 Task: Navigate through the streets of Scottsdale to reach Taliesin West.
Action: Mouse moved to (111, 70)
Screenshot: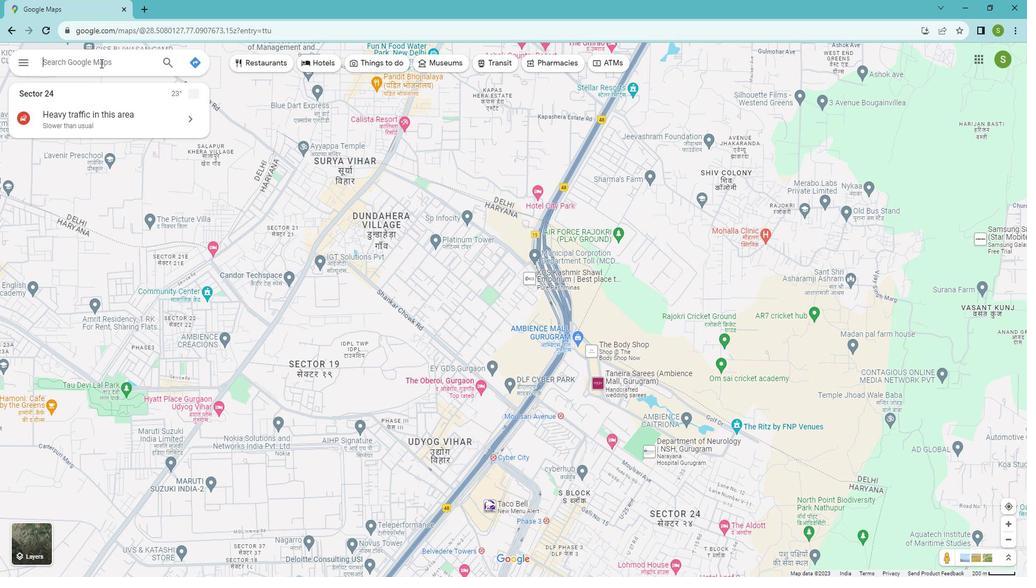 
Action: Mouse pressed left at (111, 70)
Screenshot: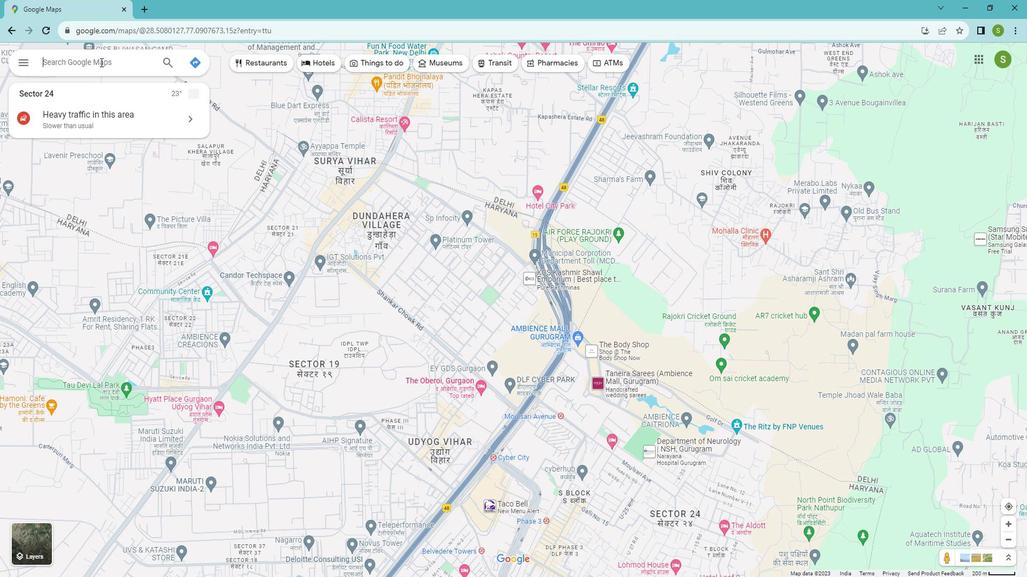 
Action: Key pressed <Key.shift>Scottsdale
Screenshot: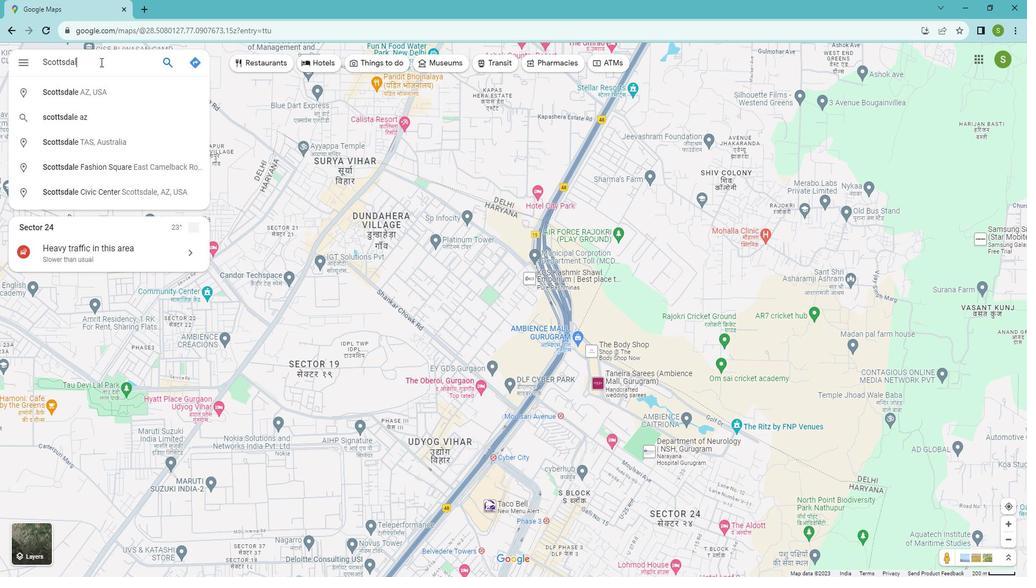 
Action: Mouse moved to (120, 100)
Screenshot: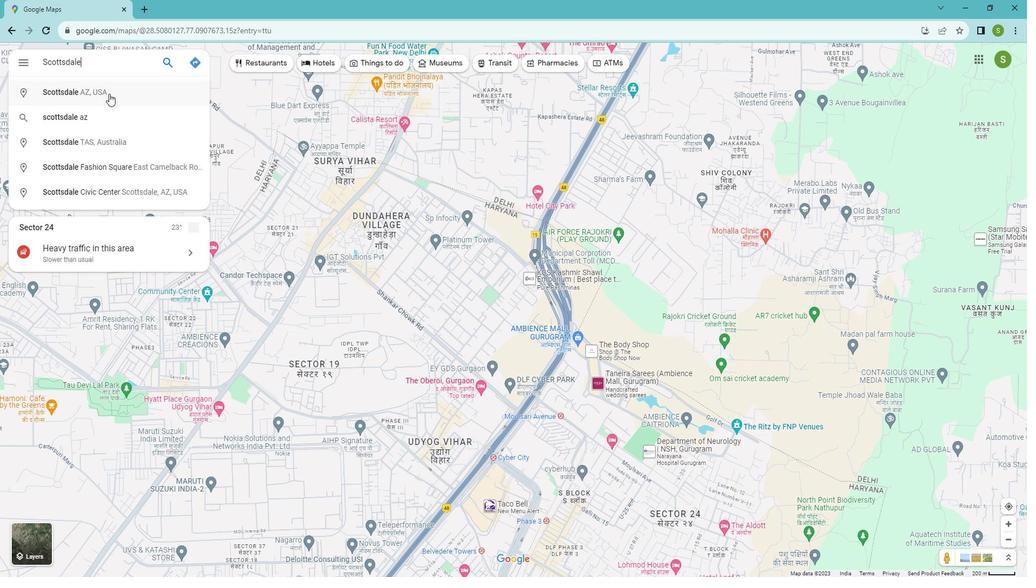 
Action: Mouse pressed left at (120, 100)
Screenshot: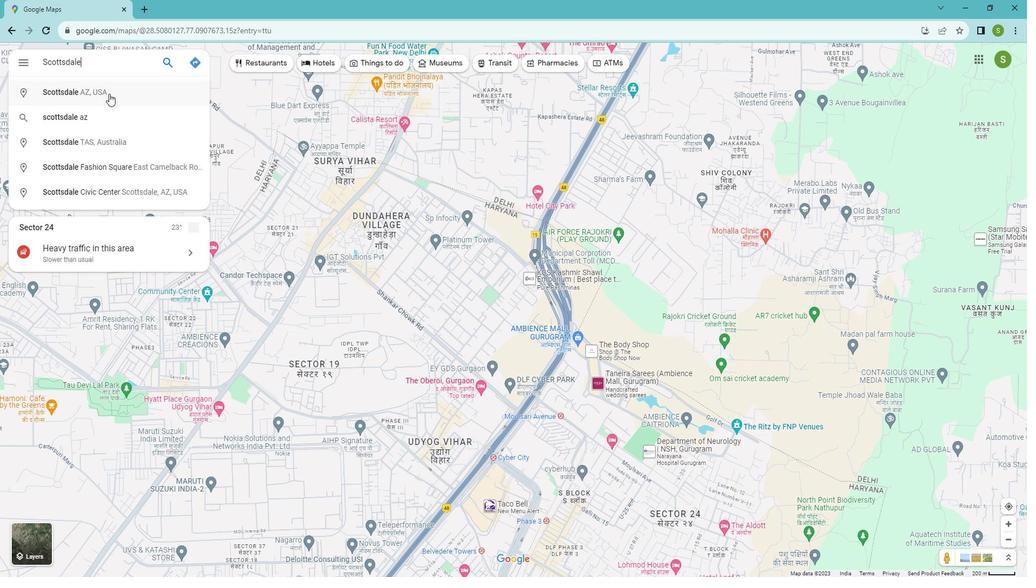 
Action: Mouse moved to (206, 71)
Screenshot: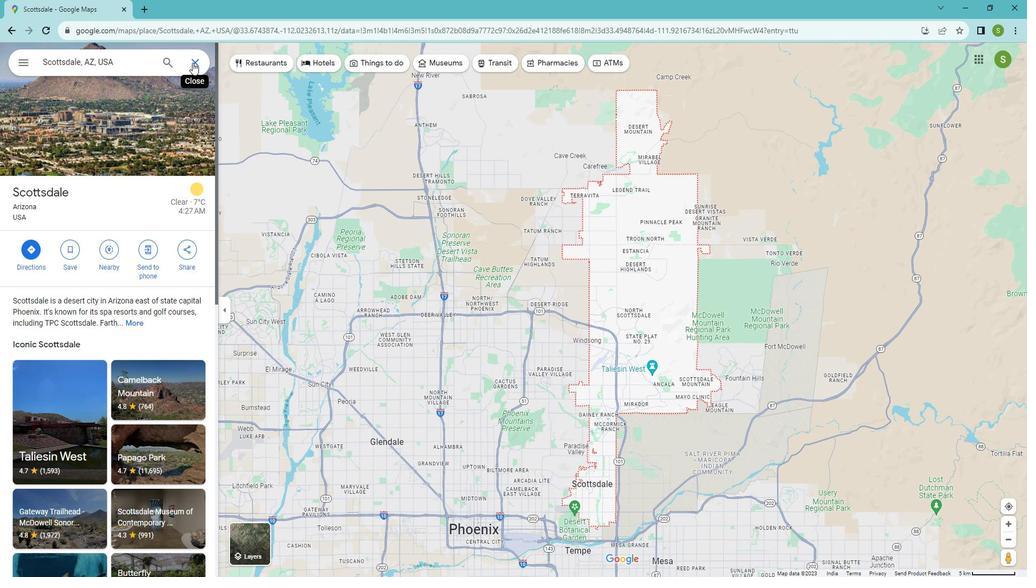 
Action: Mouse pressed left at (206, 71)
Screenshot: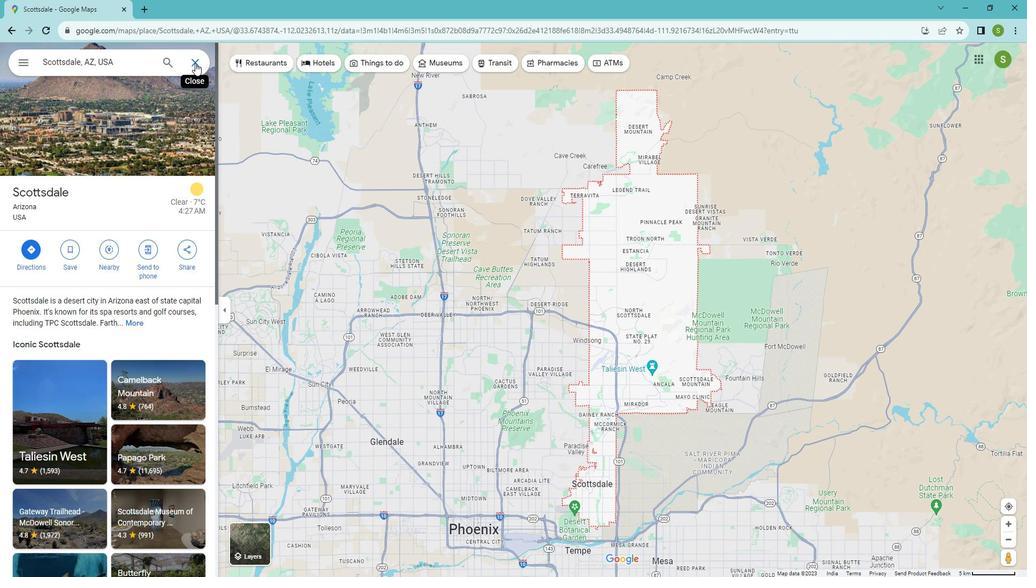 
Action: Mouse moved to (209, 70)
Screenshot: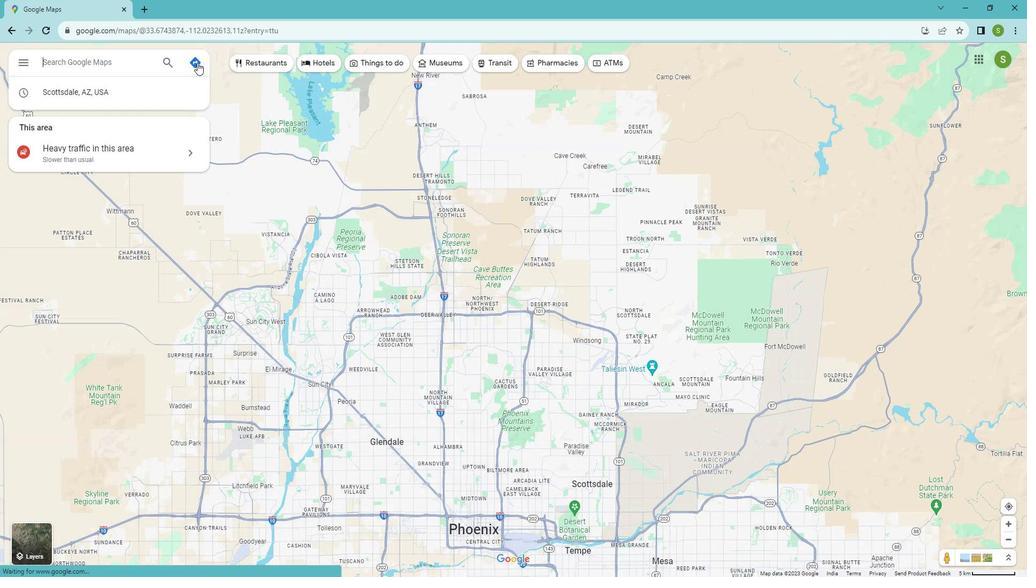 
Action: Mouse pressed left at (209, 70)
Screenshot: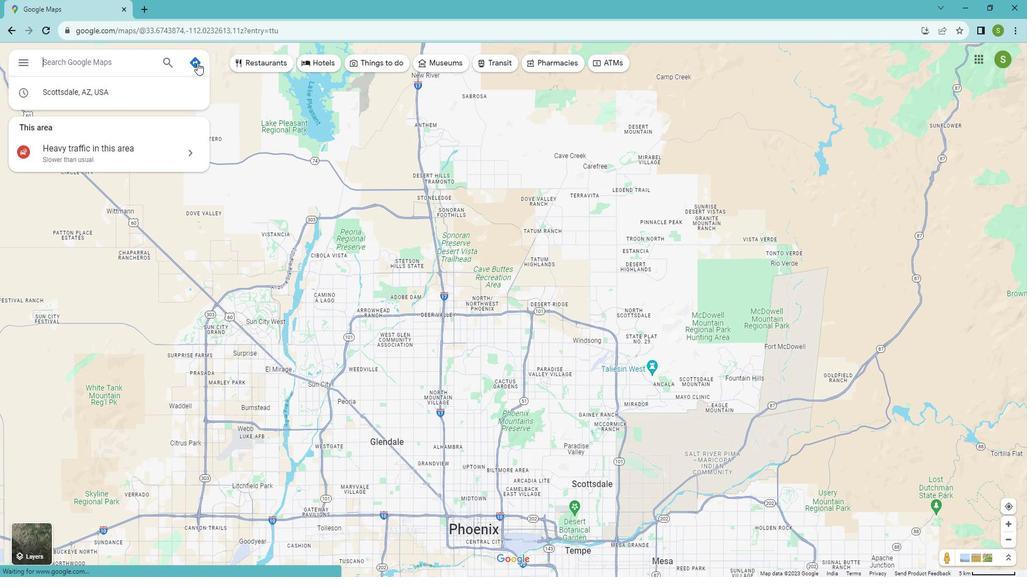 
Action: Mouse moved to (87, 100)
Screenshot: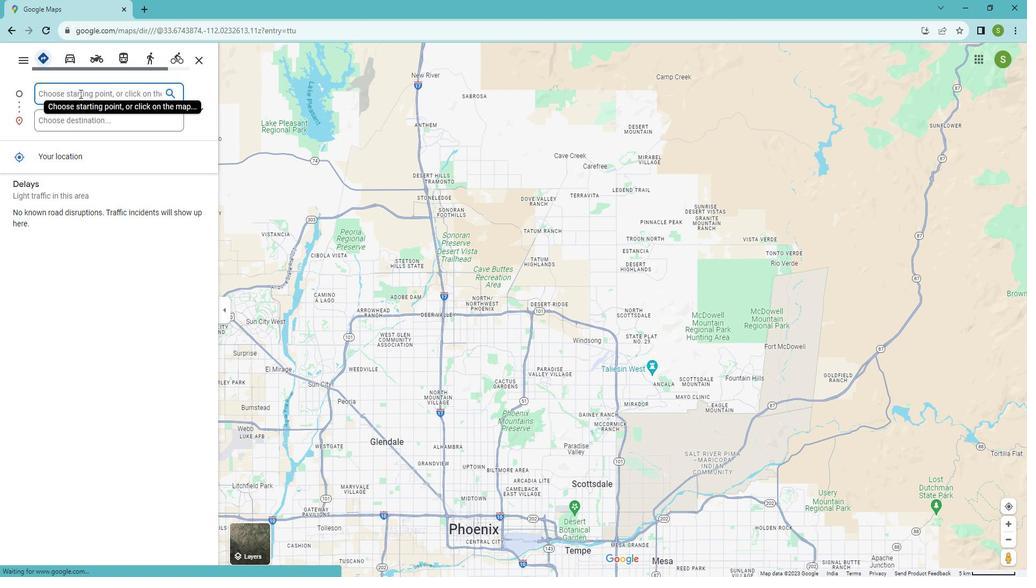 
Action: Mouse pressed left at (87, 100)
Screenshot: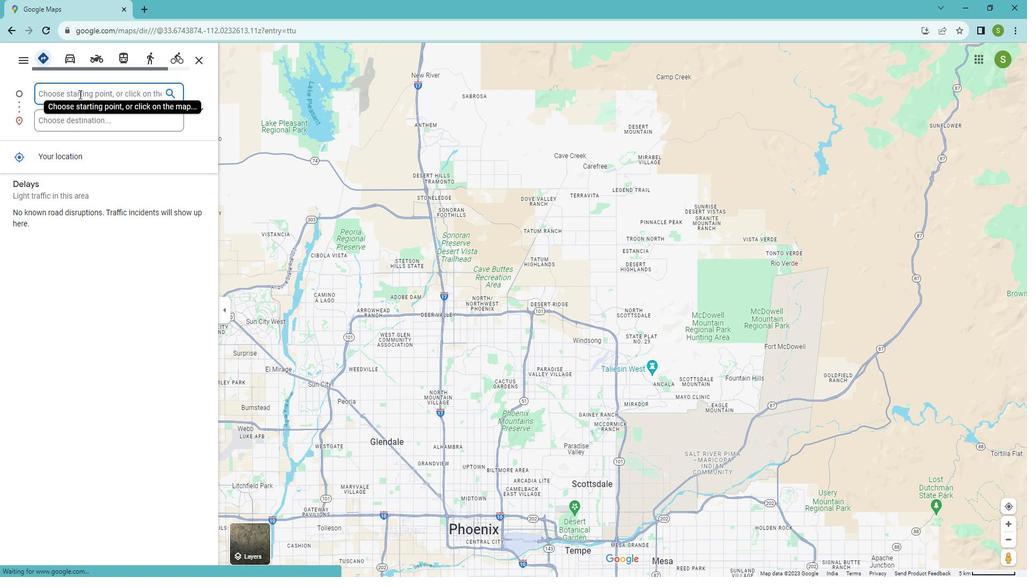 
Action: Mouse moved to (87, 99)
Screenshot: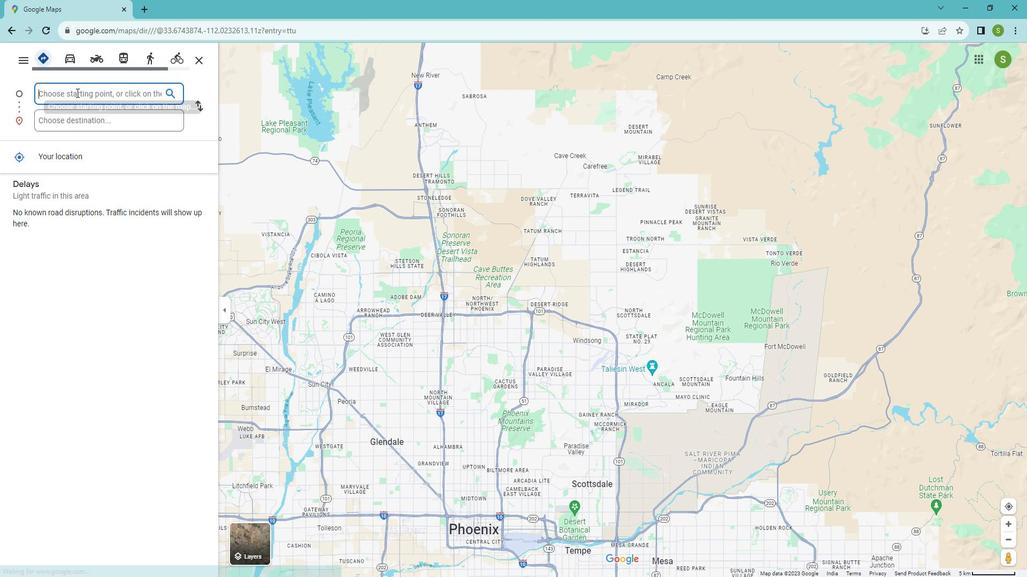 
Action: Key pressed <Key.shift>Scottsdale
Screenshot: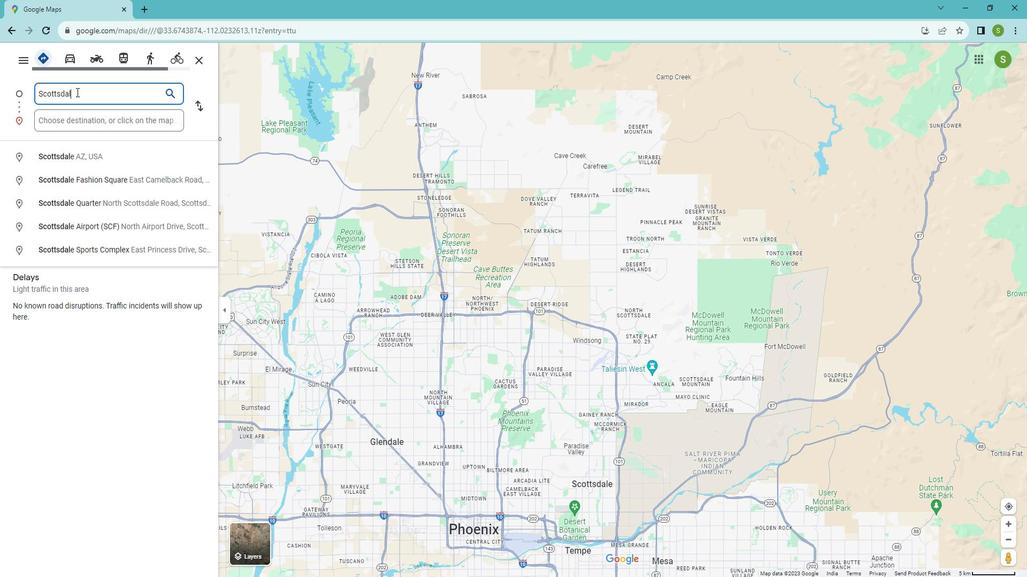 
Action: Mouse moved to (99, 162)
Screenshot: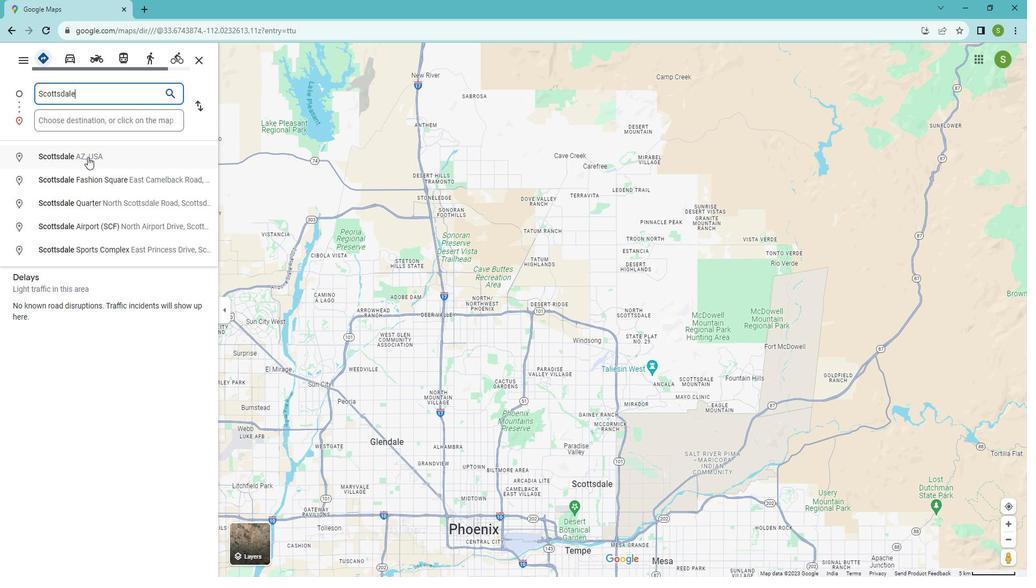 
Action: Mouse pressed left at (99, 162)
Screenshot: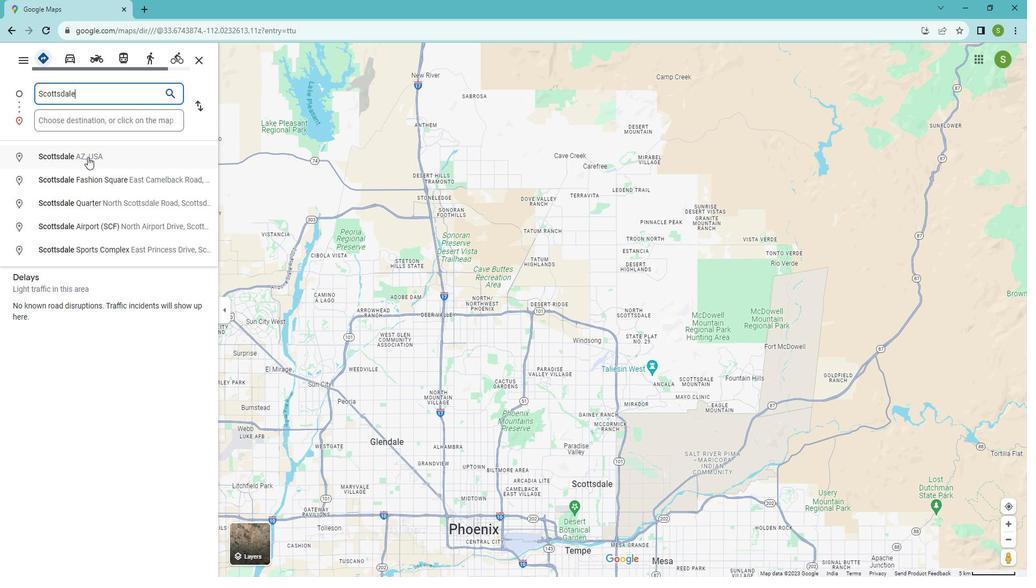 
Action: Mouse moved to (97, 131)
Screenshot: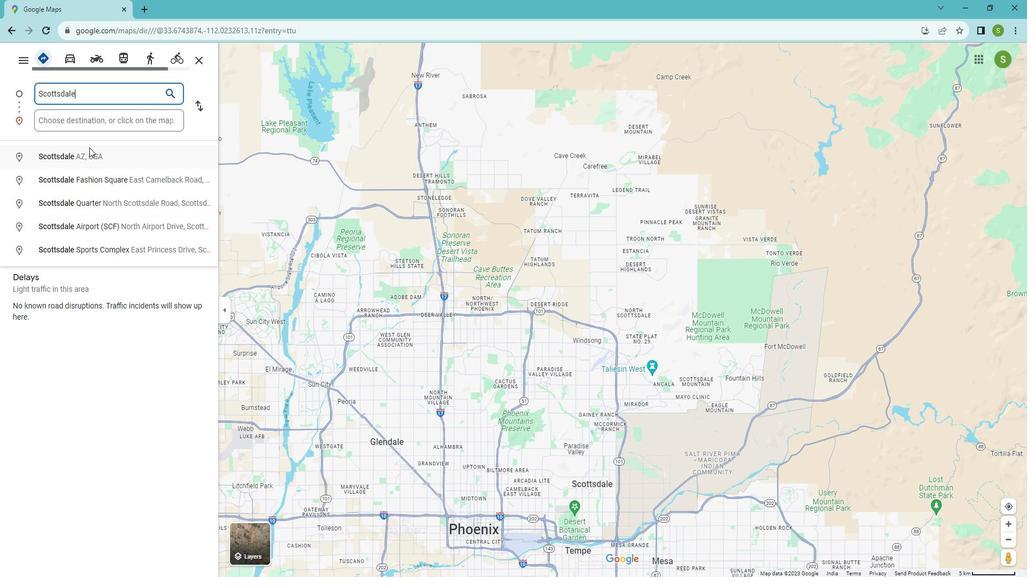 
Action: Mouse pressed left at (97, 131)
Screenshot: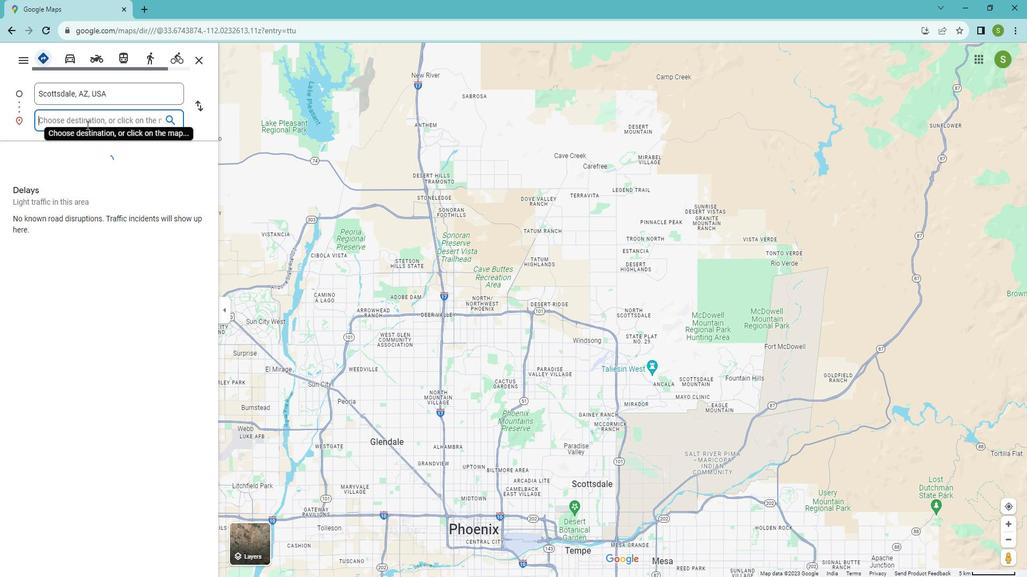 
Action: Key pressed <Key.shift>Taliesin<Key.space><Key.shift>West<Key.enter>
Screenshot: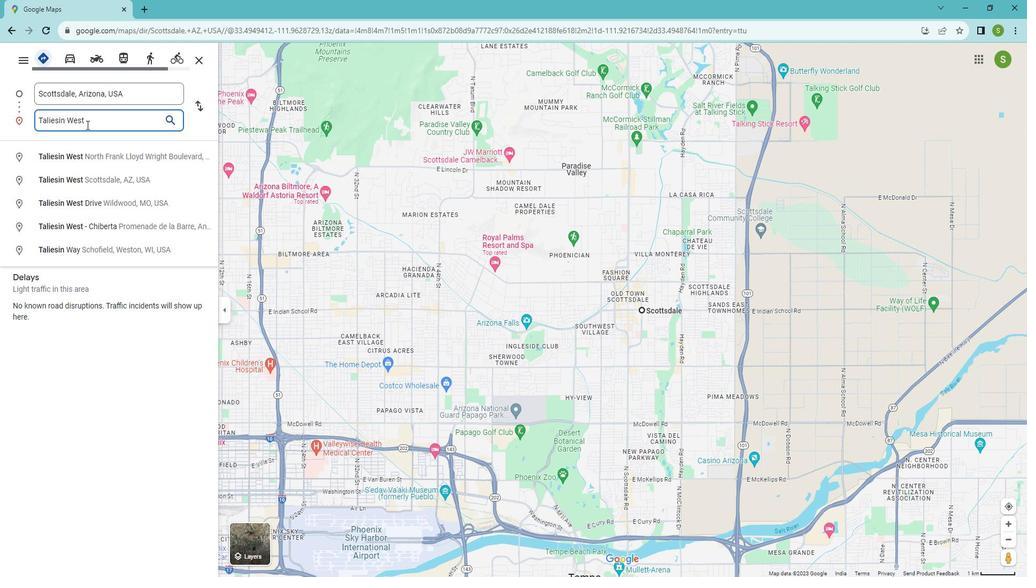 
Action: Mouse moved to (772, 97)
Screenshot: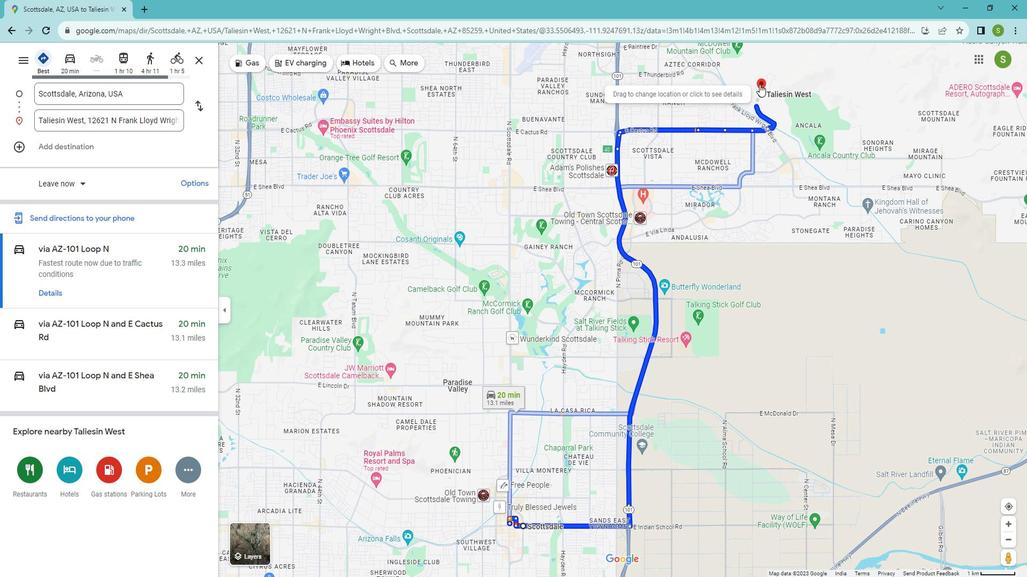 
Action: Mouse pressed left at (772, 97)
Screenshot: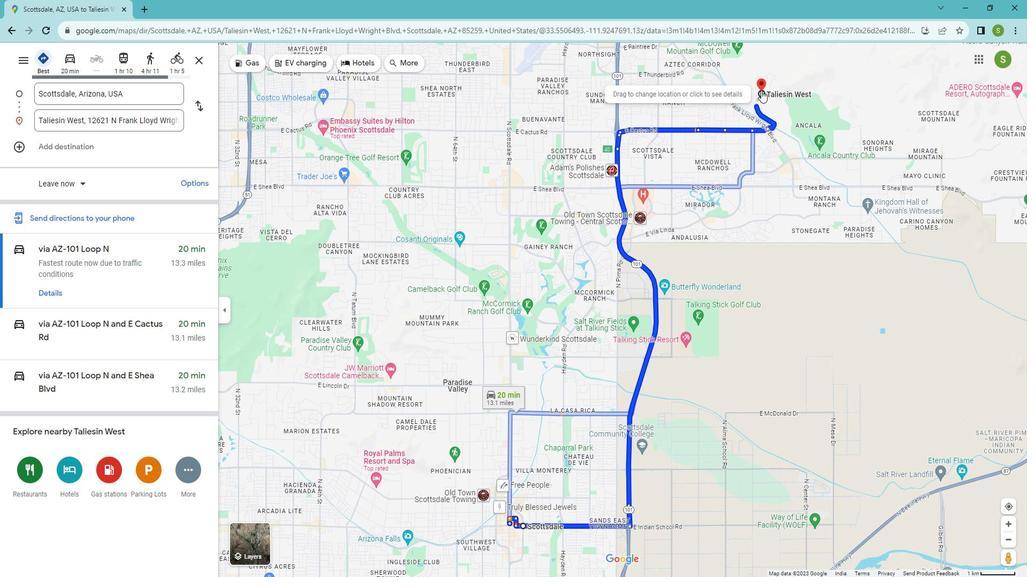 
Action: Mouse moved to (1021, 547)
Screenshot: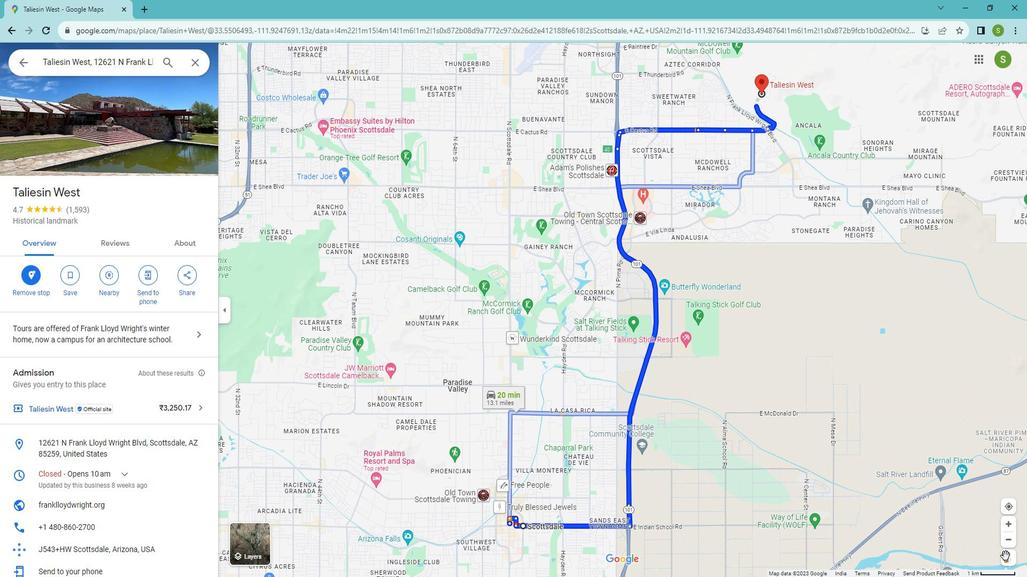 
Action: Mouse pressed left at (1021, 547)
Screenshot: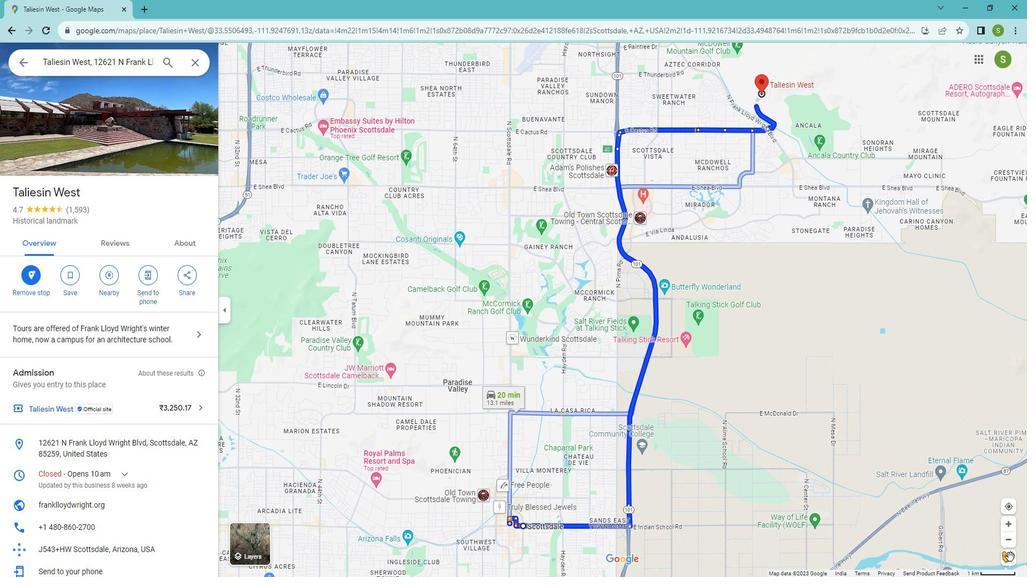 
Action: Mouse moved to (435, 532)
Screenshot: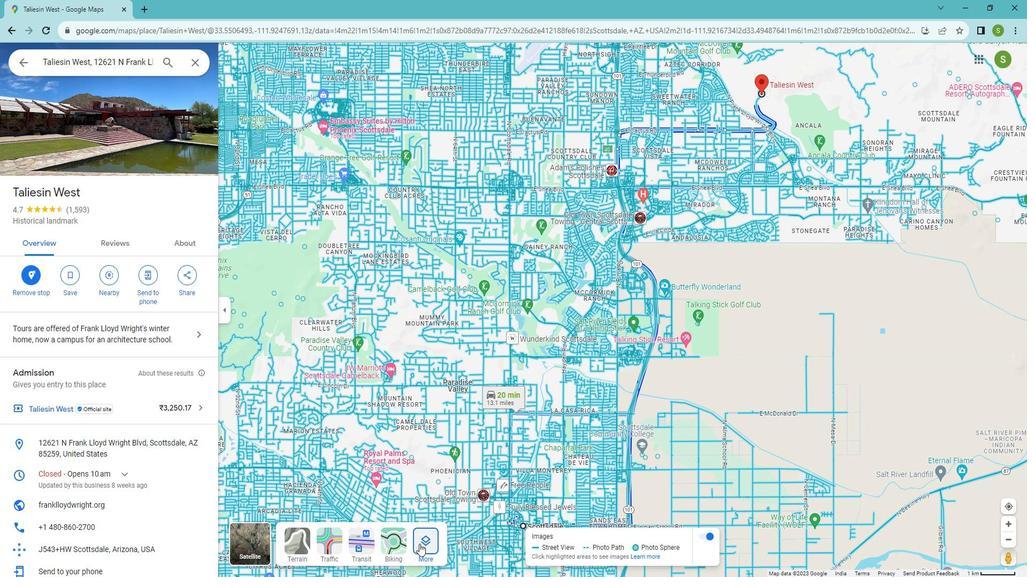 
Action: Mouse pressed left at (435, 532)
Screenshot: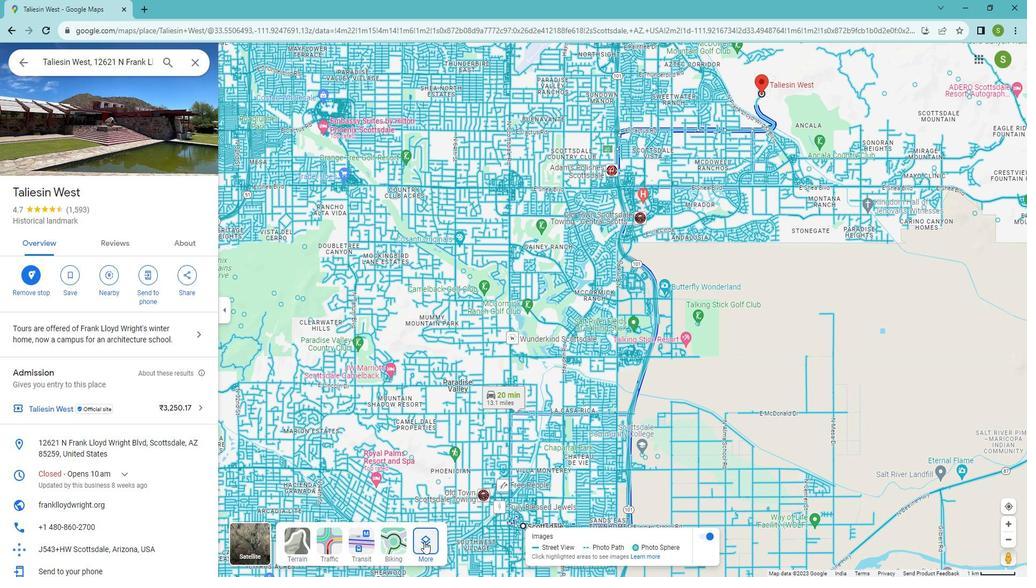 
Action: Mouse moved to (1012, 545)
Screenshot: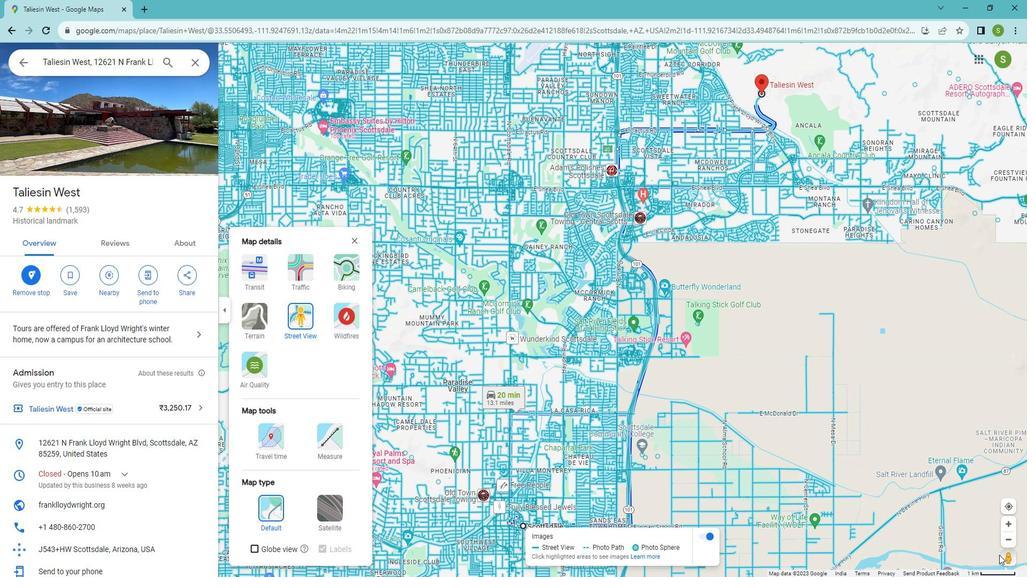 
Action: Mouse pressed left at (1012, 545)
Screenshot: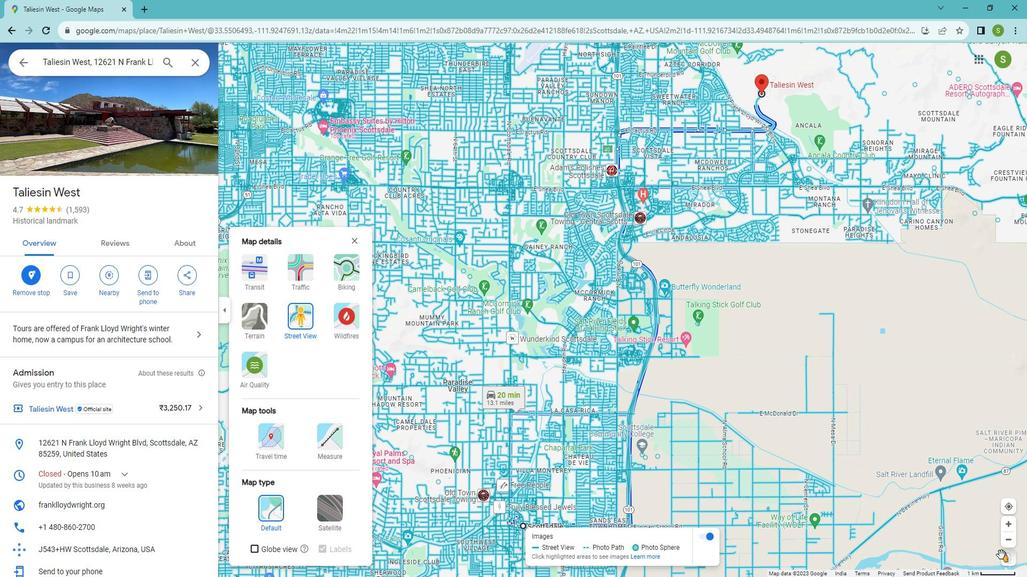 
Action: Mouse moved to (427, 531)
Screenshot: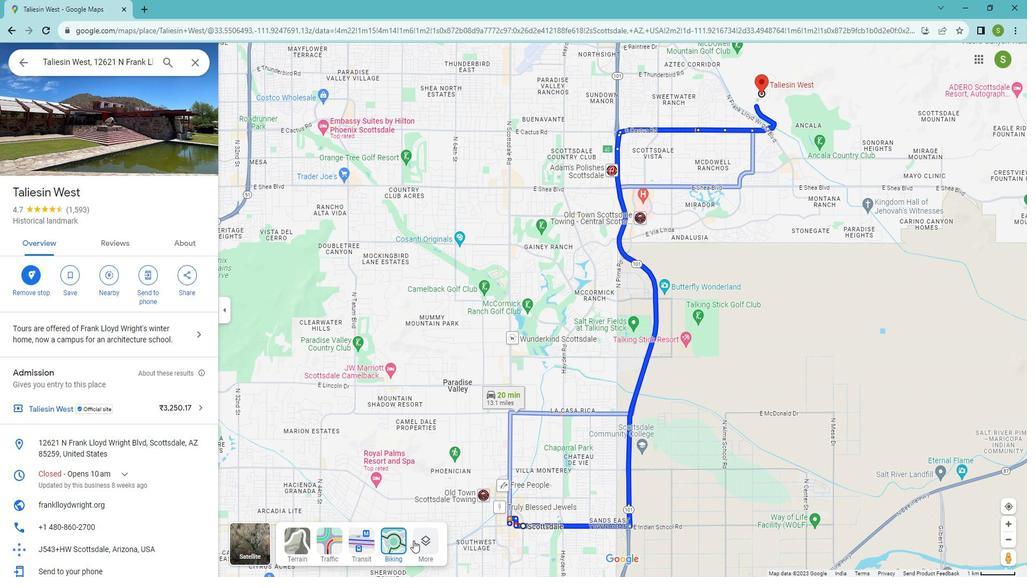 
Action: Mouse pressed left at (427, 531)
Screenshot: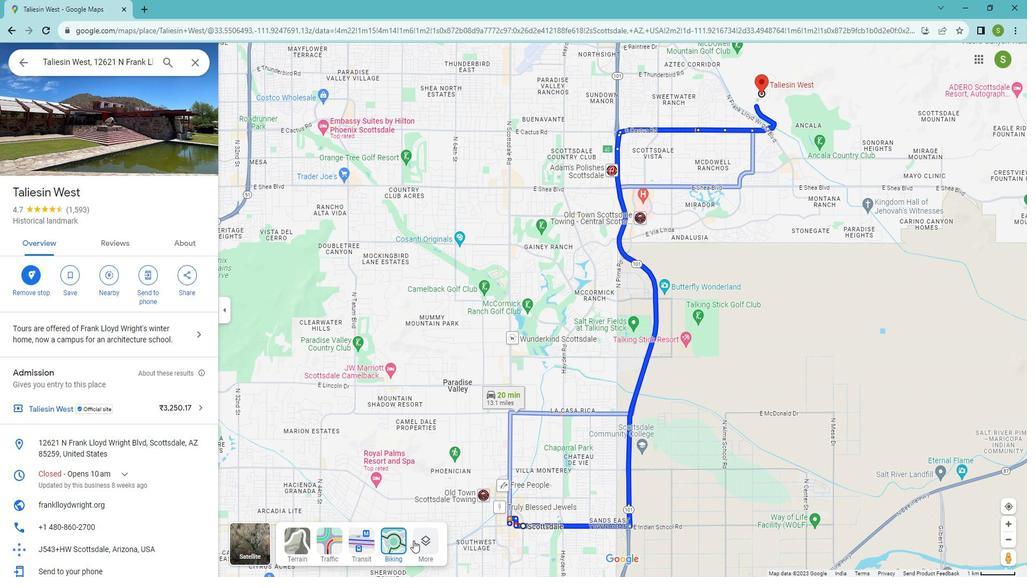 
Action: Mouse moved to (300, 327)
Screenshot: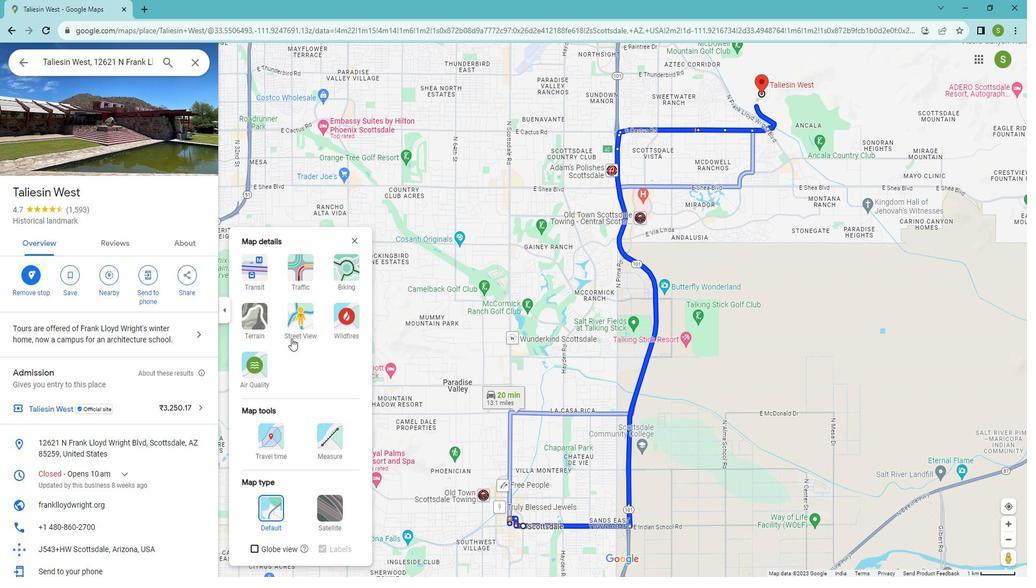 
Action: Mouse pressed left at (300, 327)
Screenshot: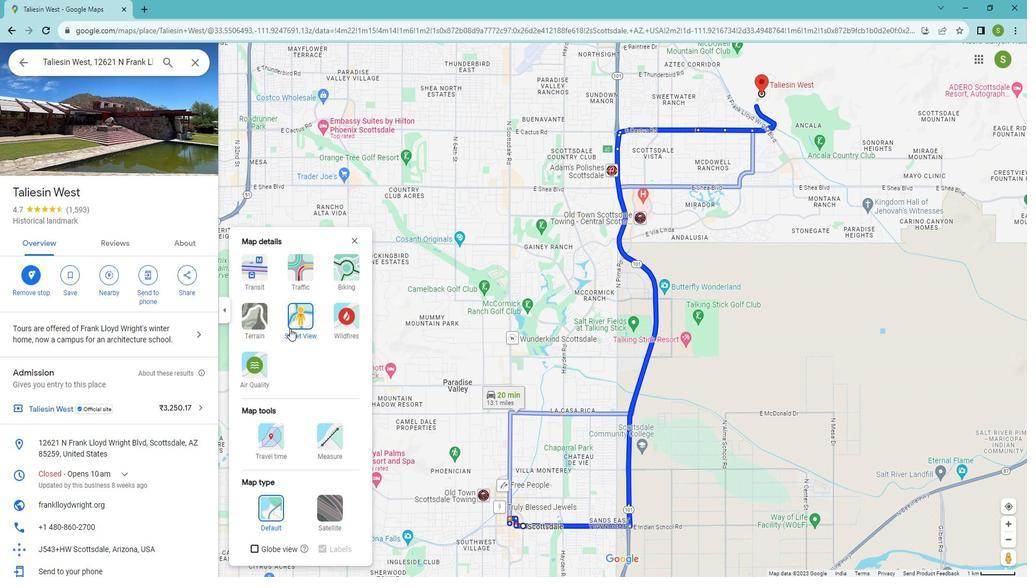 
Action: Mouse moved to (768, 101)
Screenshot: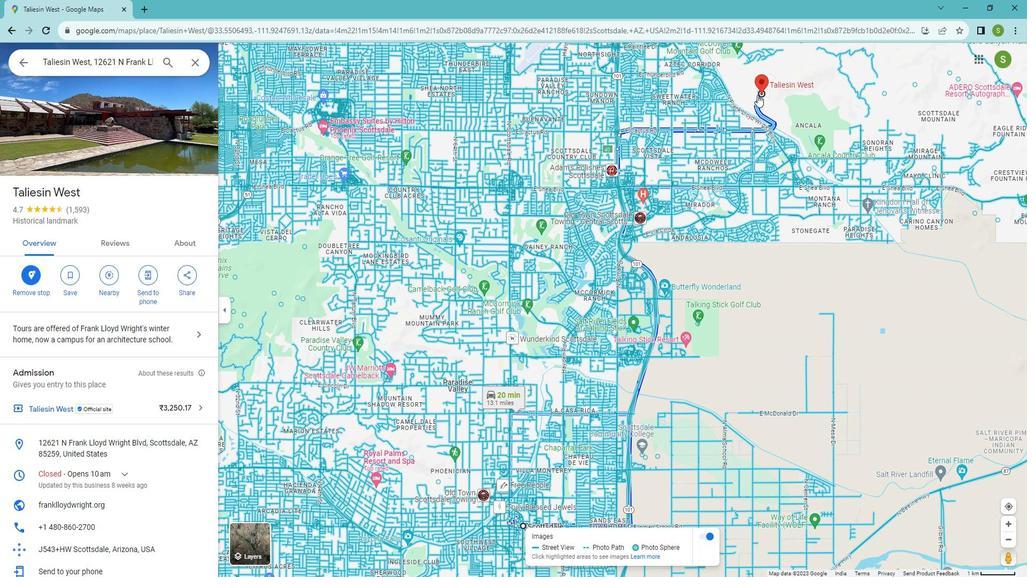 
Action: Mouse pressed left at (768, 101)
Screenshot: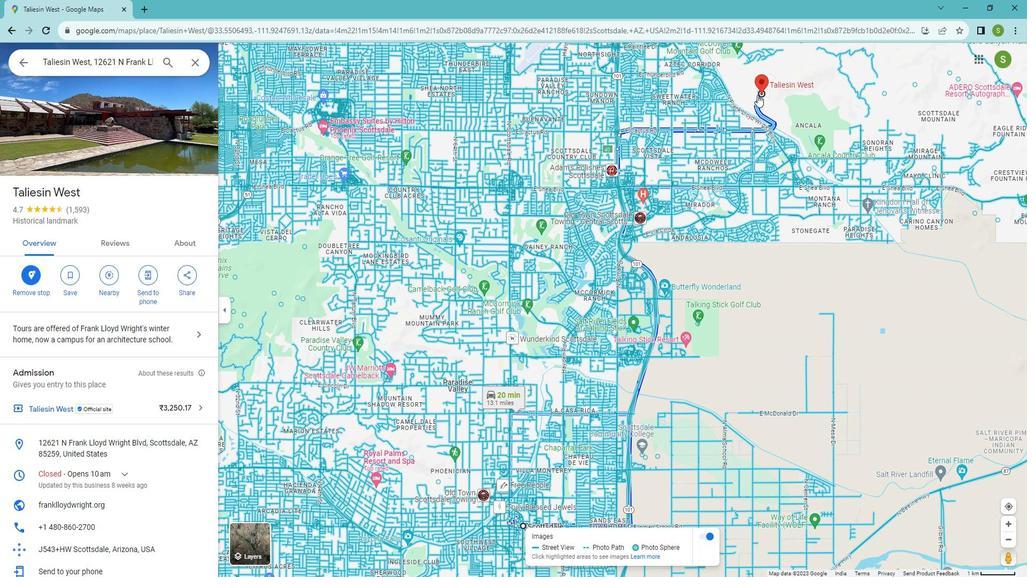 
Action: Mouse moved to (779, 98)
Screenshot: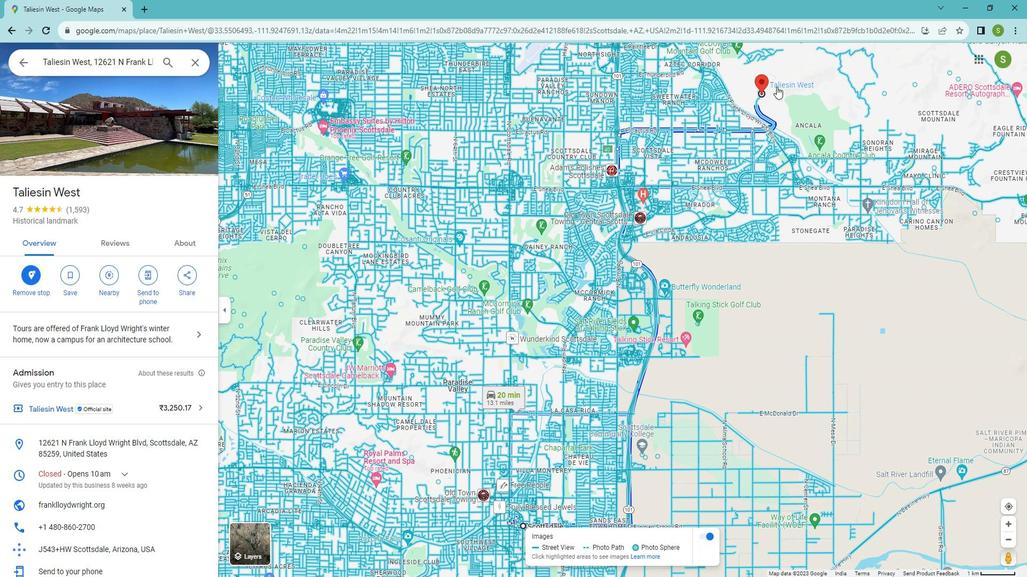 
Action: Mouse pressed left at (779, 98)
Screenshot: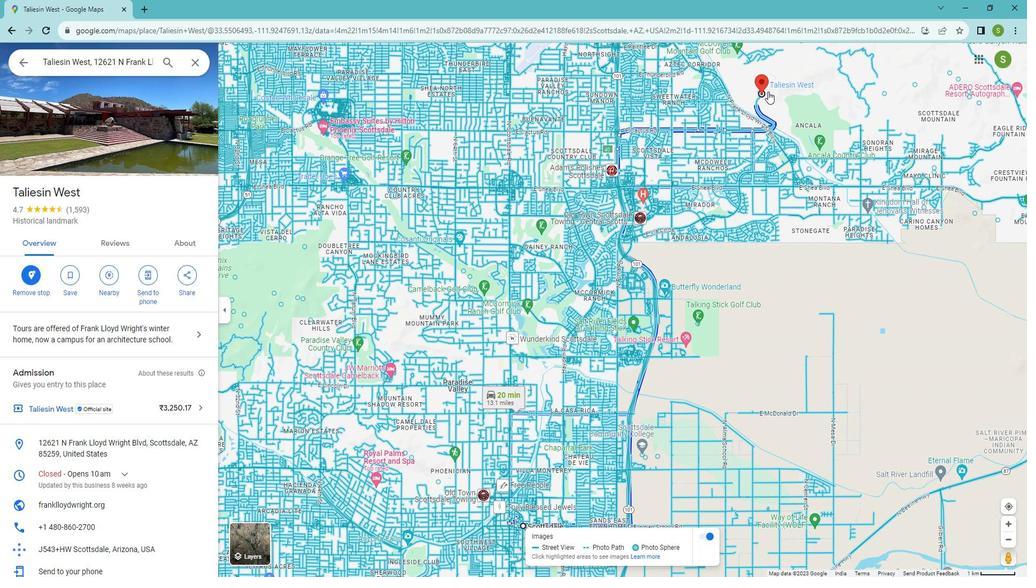 
Action: Mouse moved to (780, 107)
Screenshot: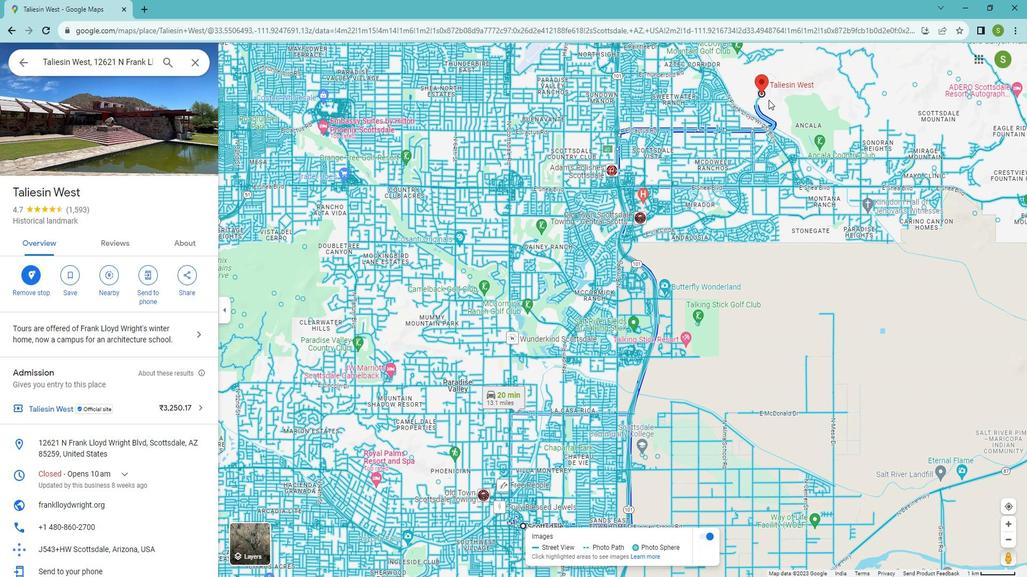 
Action: Mouse pressed left at (780, 107)
Screenshot: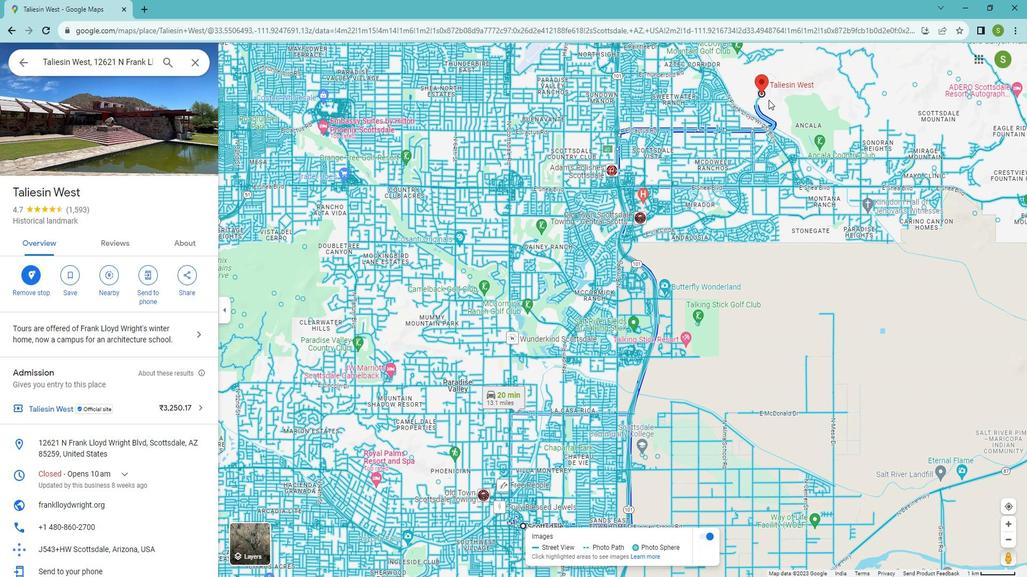 
Action: Mouse moved to (475, 323)
Screenshot: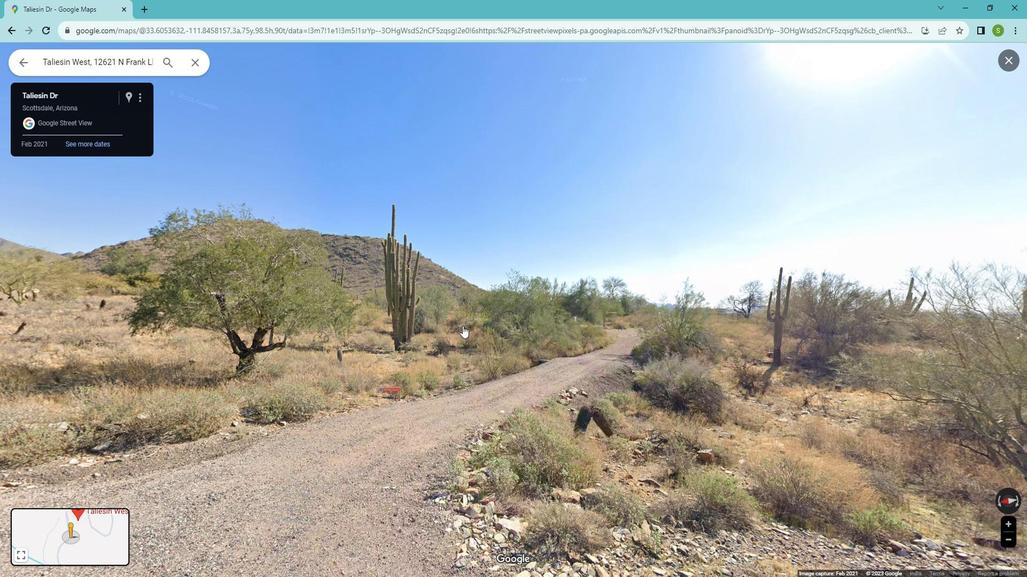 
Action: Mouse pressed left at (475, 323)
Screenshot: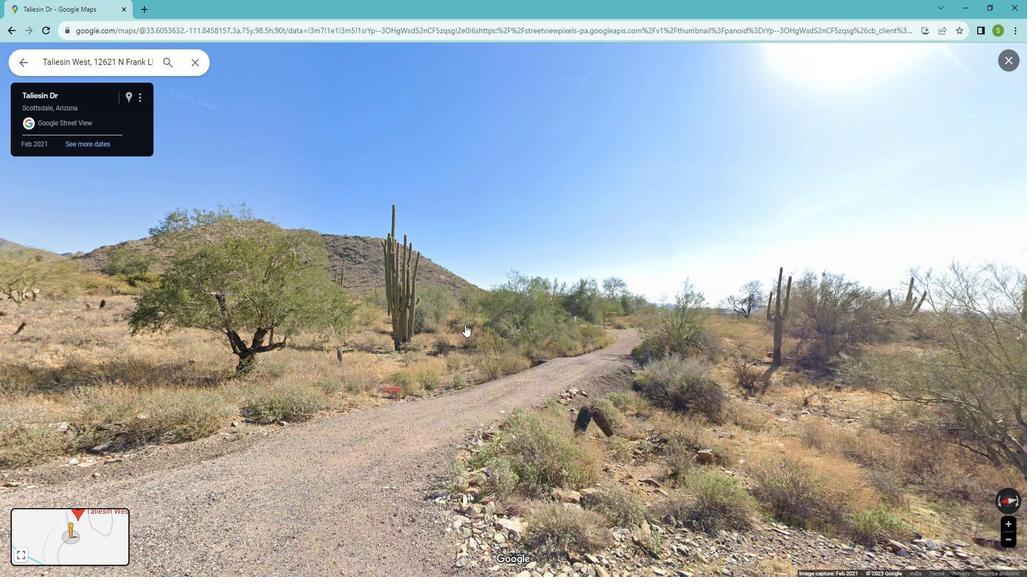 
Action: Mouse moved to (397, 271)
Screenshot: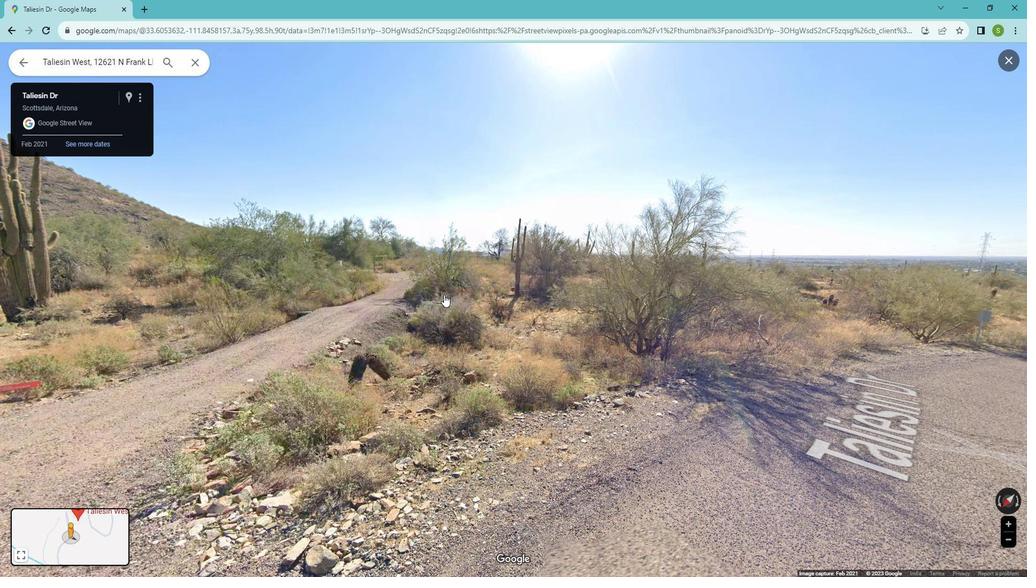 
Action: Mouse pressed left at (397, 271)
Screenshot: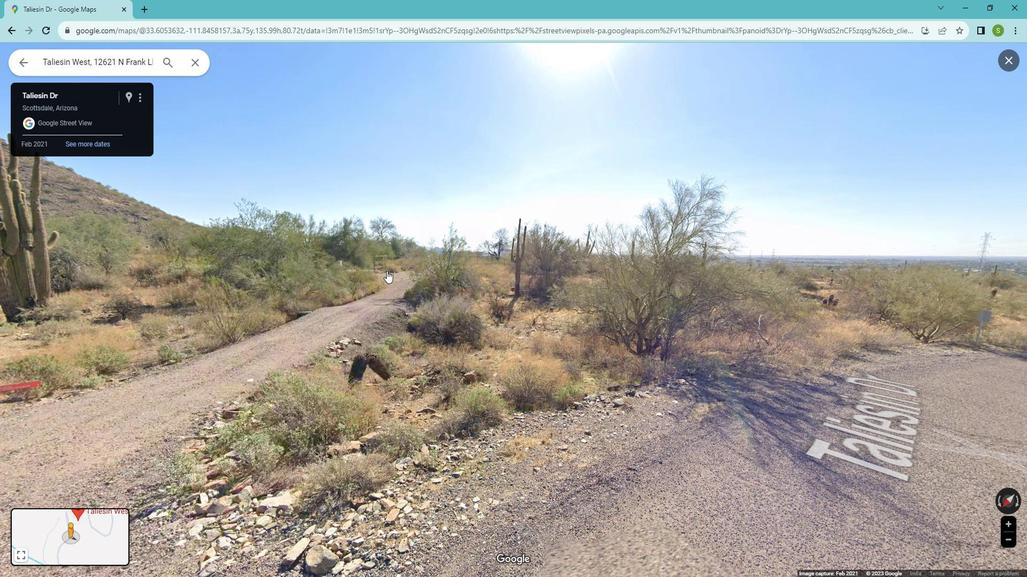 
Action: Mouse moved to (714, 441)
Screenshot: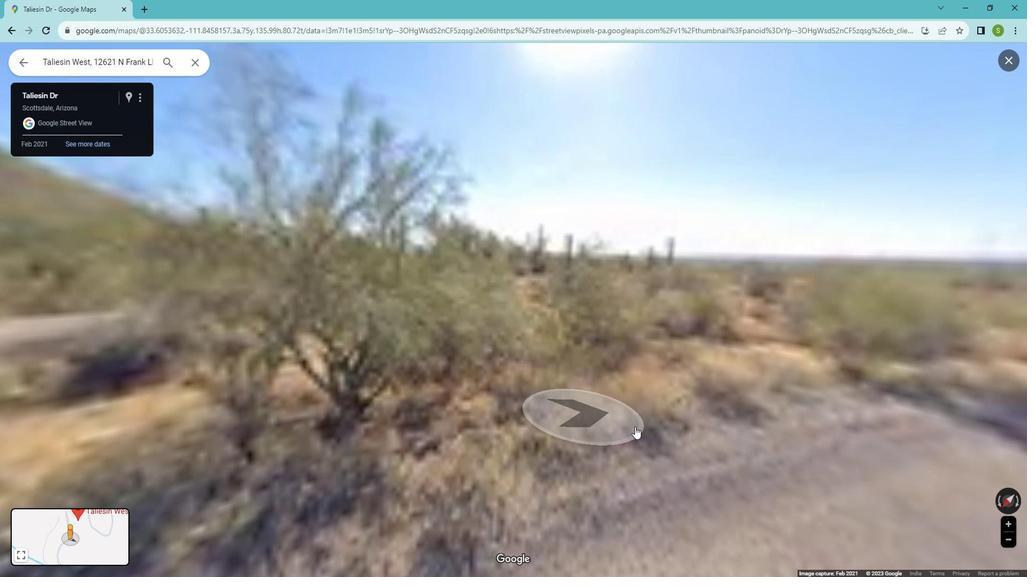 
Action: Mouse pressed left at (714, 441)
Screenshot: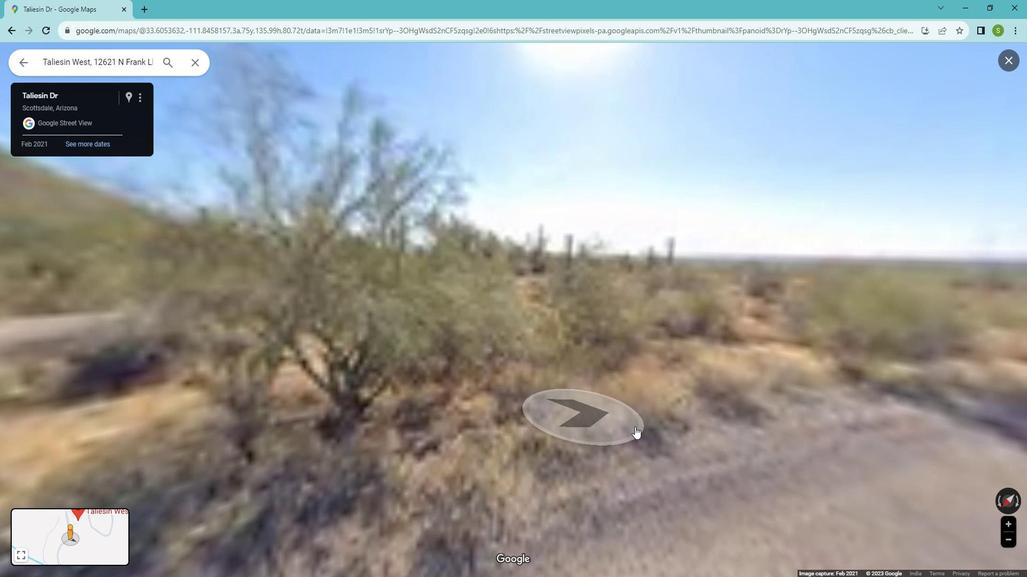 
Action: Mouse moved to (561, 306)
Screenshot: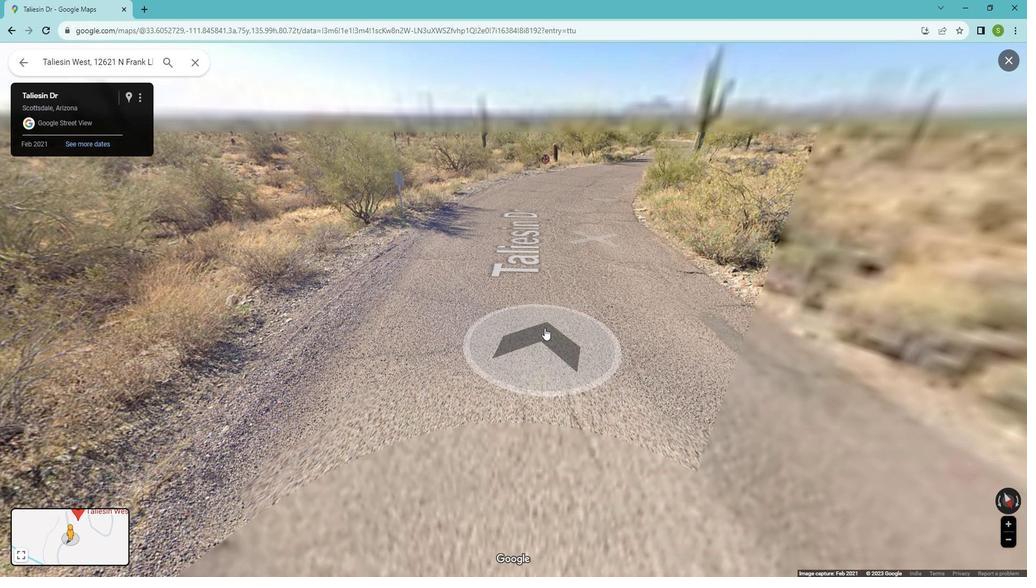 
Action: Mouse pressed left at (561, 306)
Screenshot: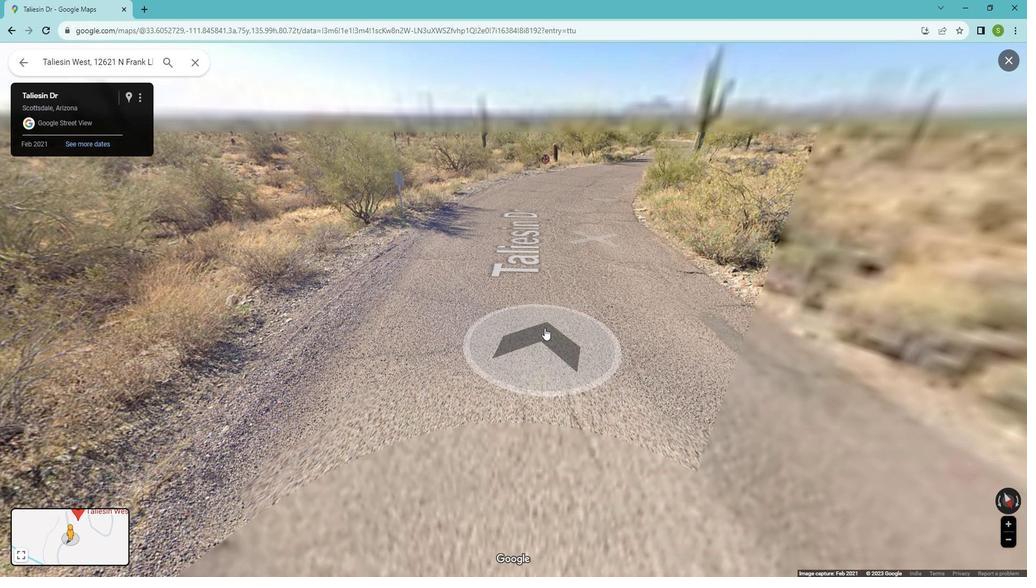 
Action: Mouse moved to (517, 239)
Screenshot: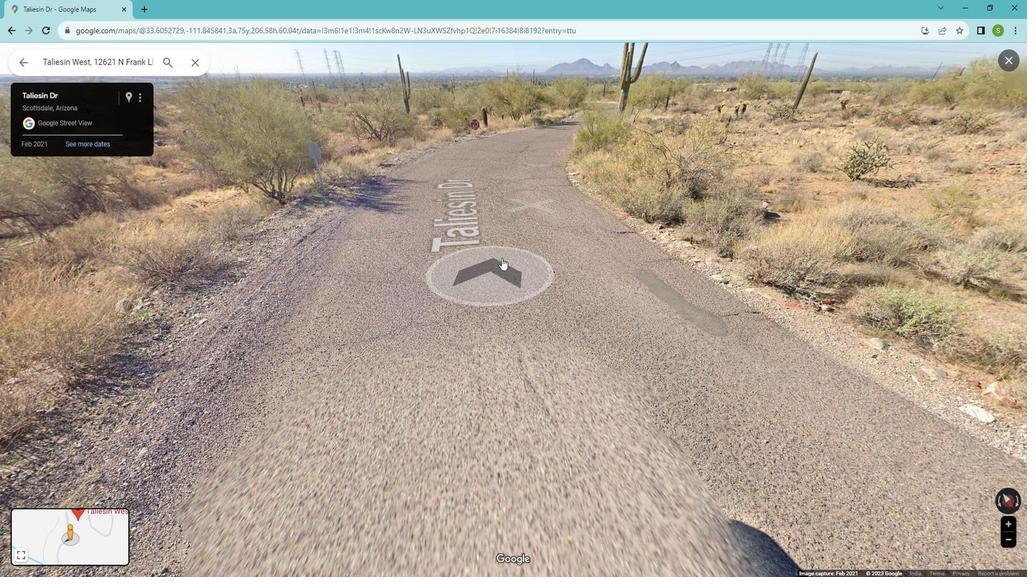 
Action: Mouse pressed left at (517, 239)
Screenshot: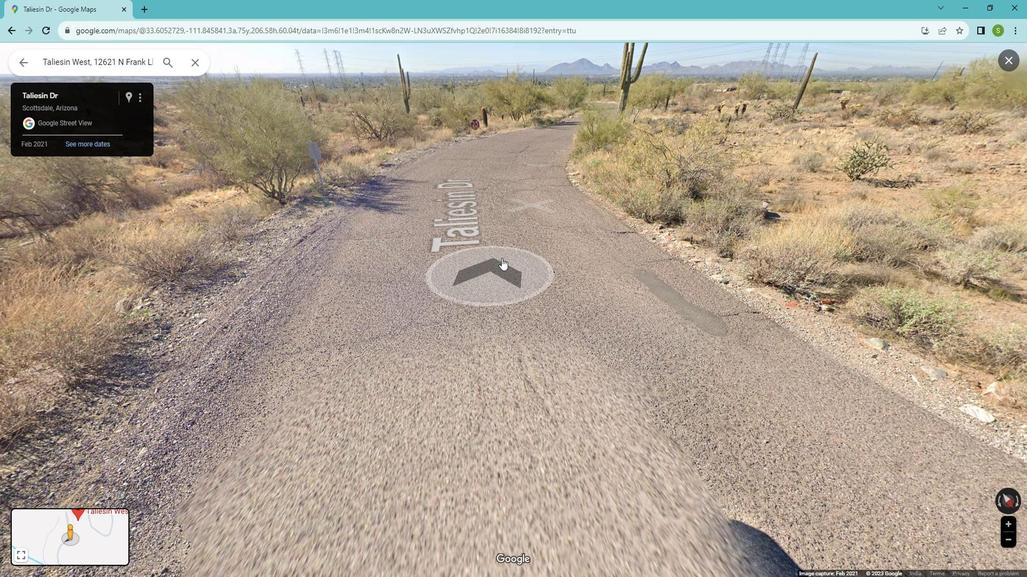 
Action: Mouse moved to (531, 231)
Screenshot: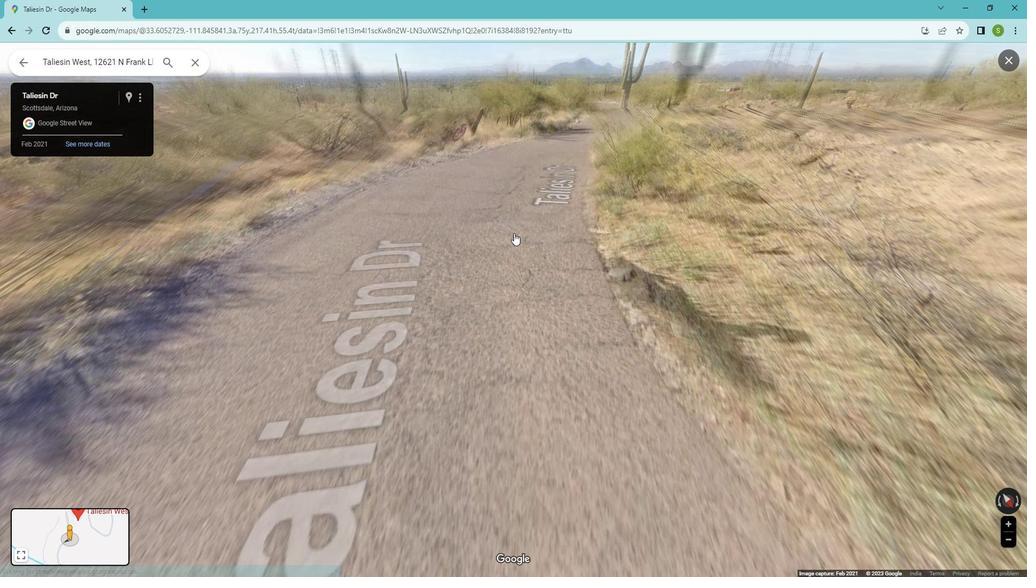 
Action: Mouse pressed left at (531, 231)
Screenshot: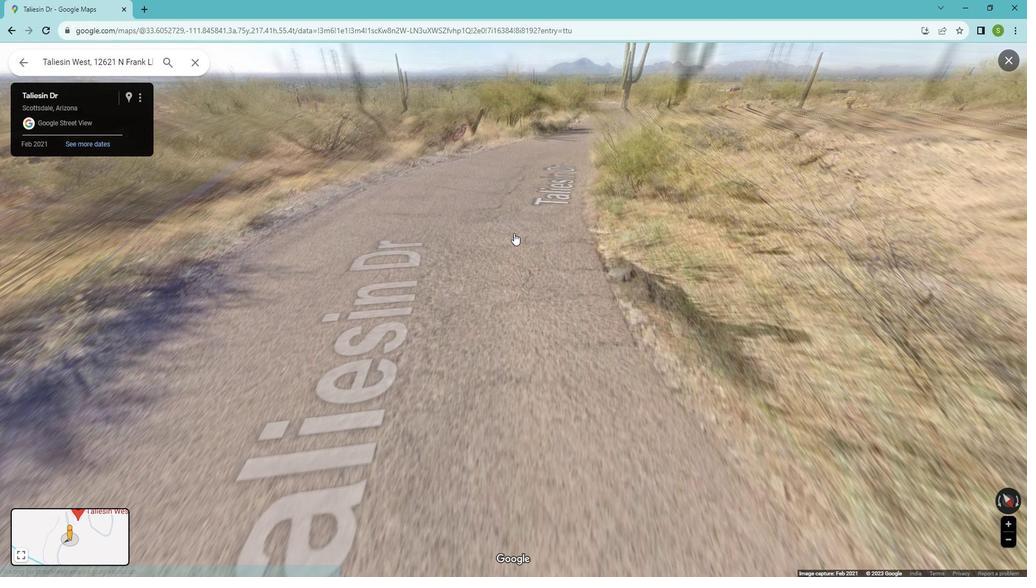 
Action: Mouse moved to (589, 202)
Screenshot: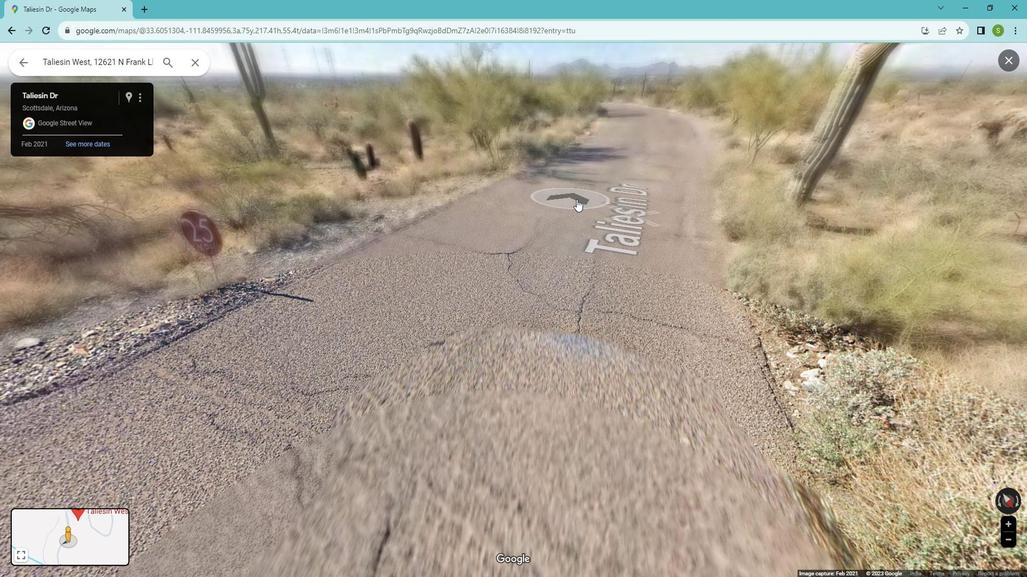 
Action: Mouse pressed left at (589, 202)
Screenshot: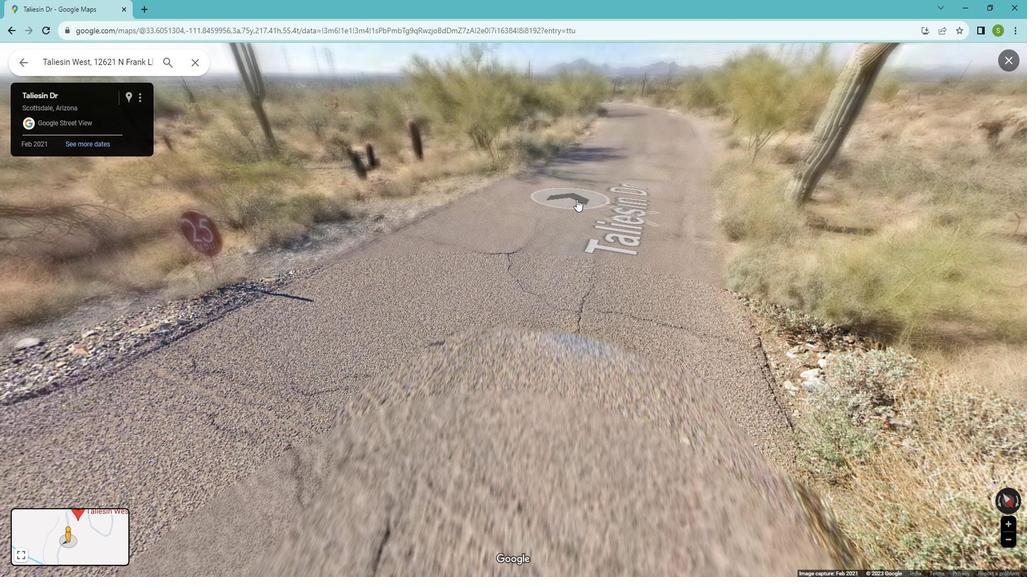
Action: Mouse moved to (612, 177)
Screenshot: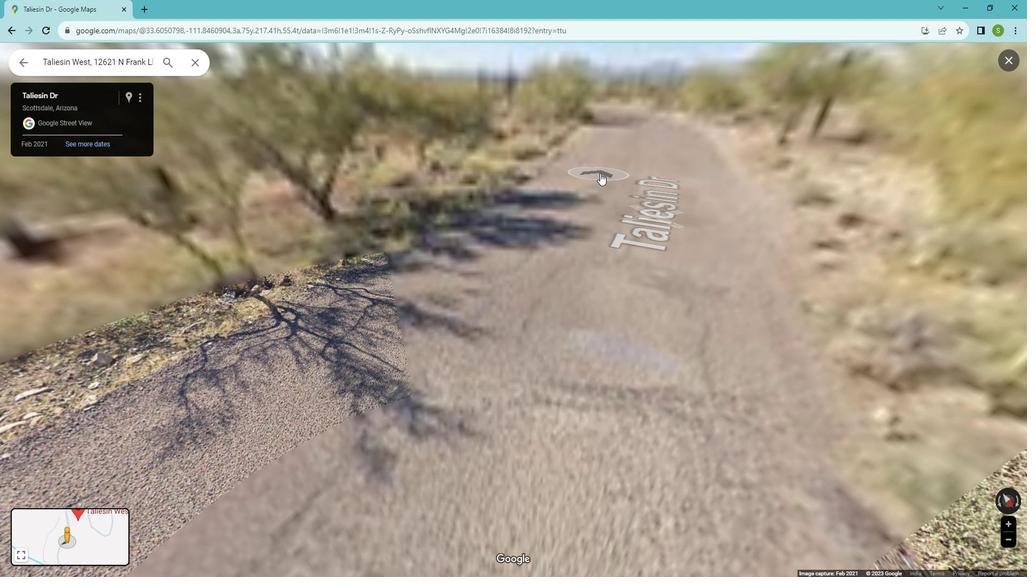 
Action: Mouse pressed left at (612, 177)
Screenshot: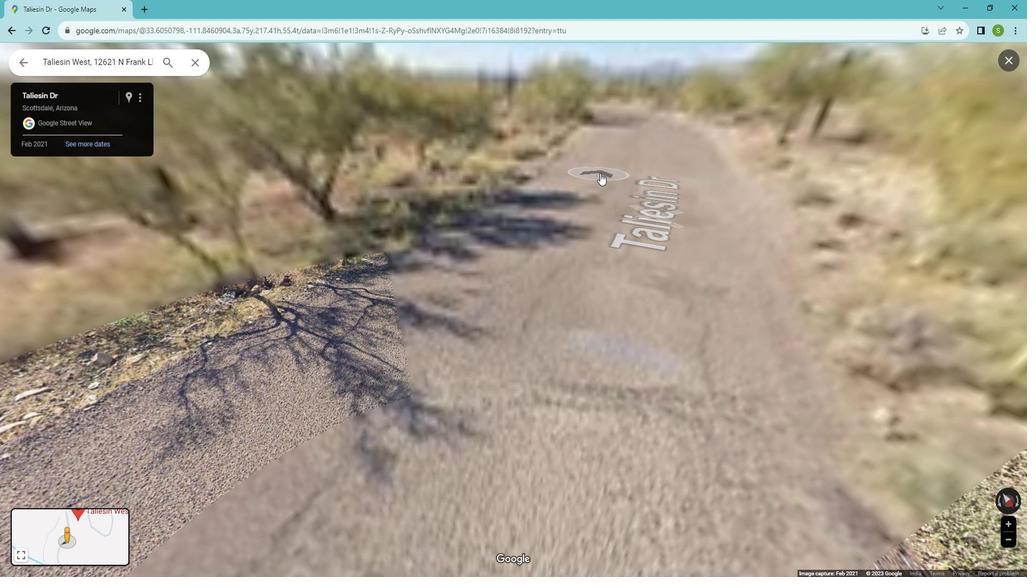 
Action: Mouse moved to (614, 176)
Screenshot: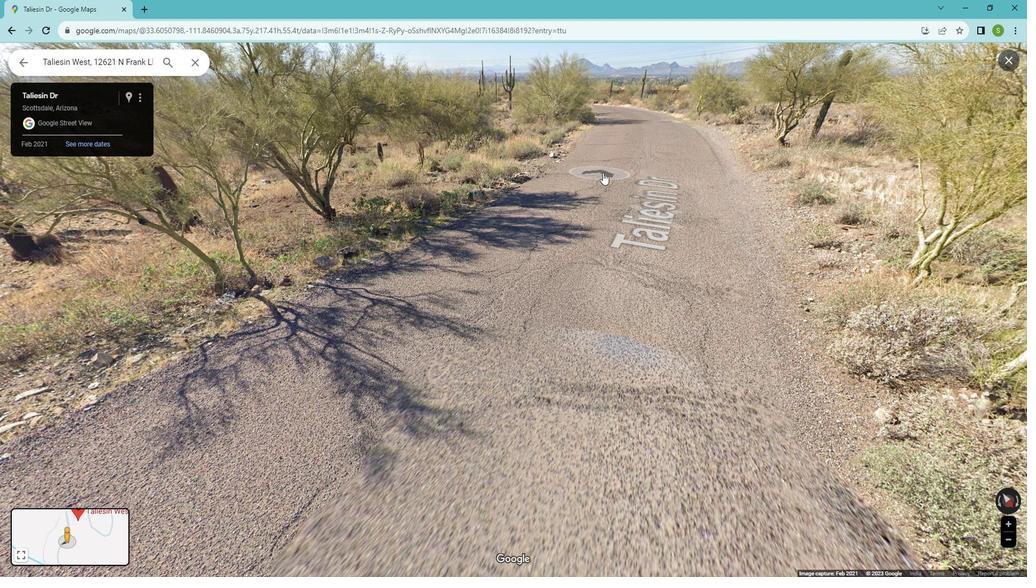 
Action: Mouse pressed left at (614, 176)
Screenshot: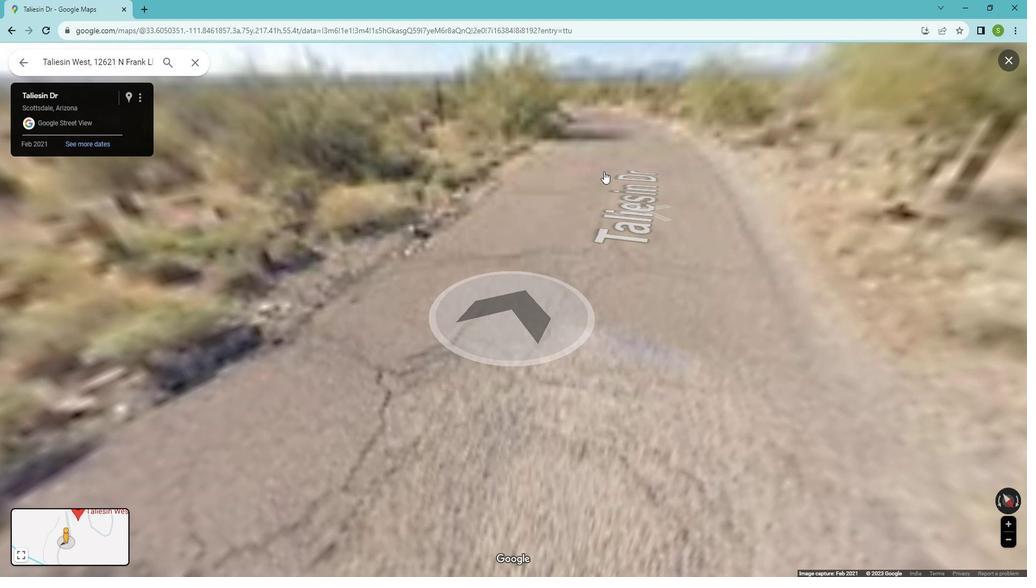 
Action: Mouse moved to (614, 176)
Screenshot: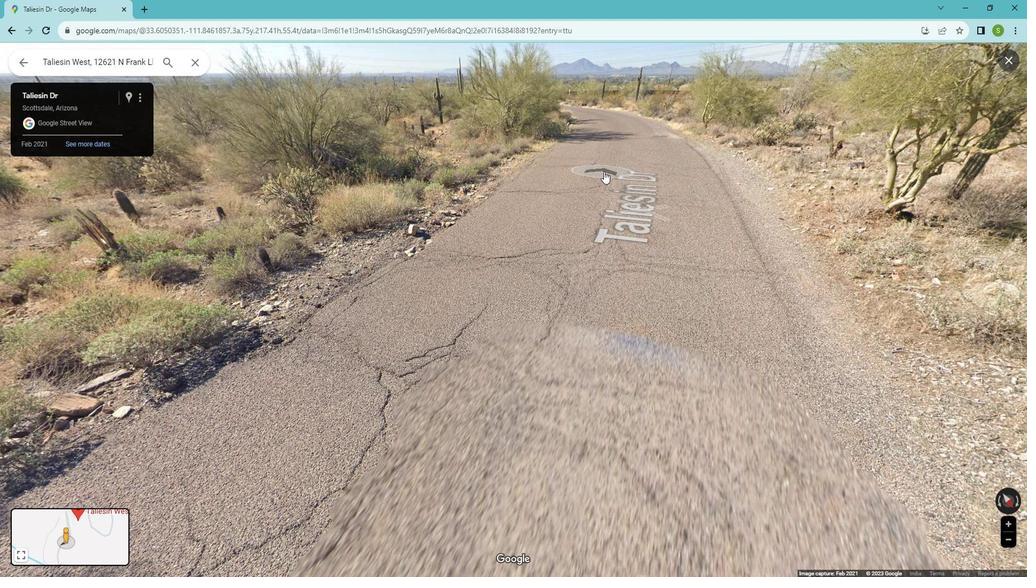 
Action: Mouse pressed left at (614, 176)
Screenshot: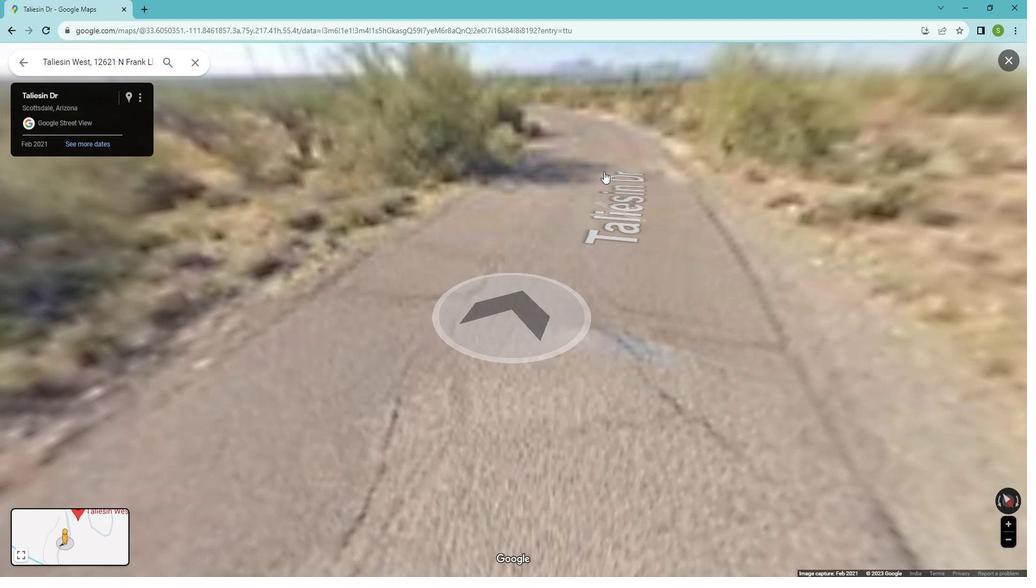 
Action: Mouse moved to (598, 171)
Screenshot: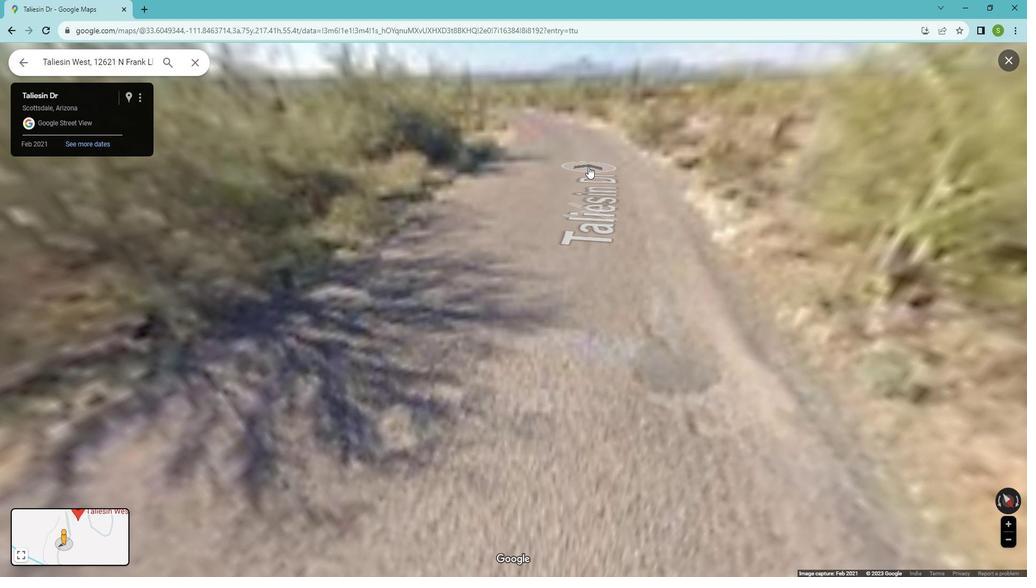 
Action: Mouse pressed left at (598, 171)
Screenshot: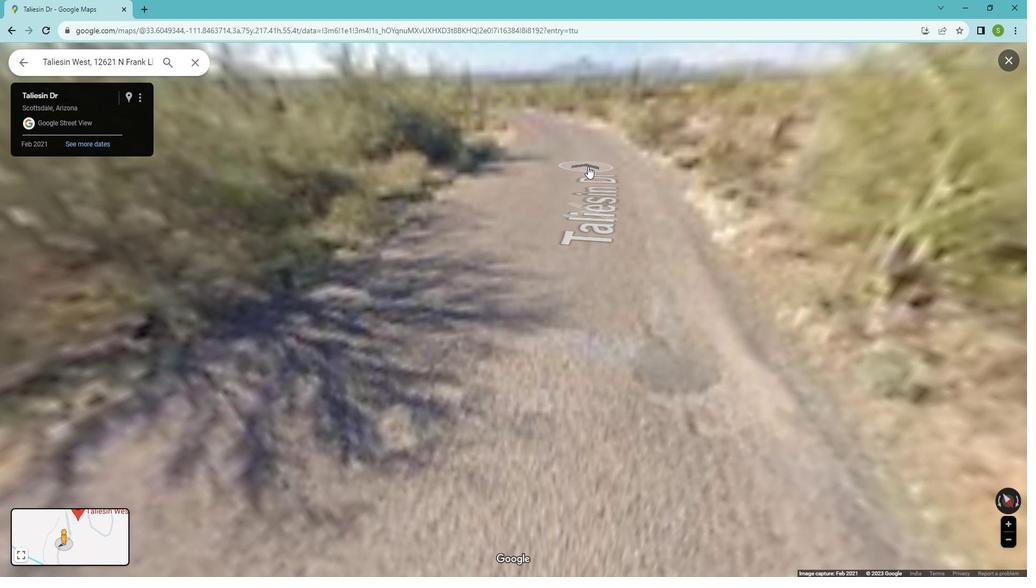 
Action: Mouse moved to (536, 187)
Screenshot: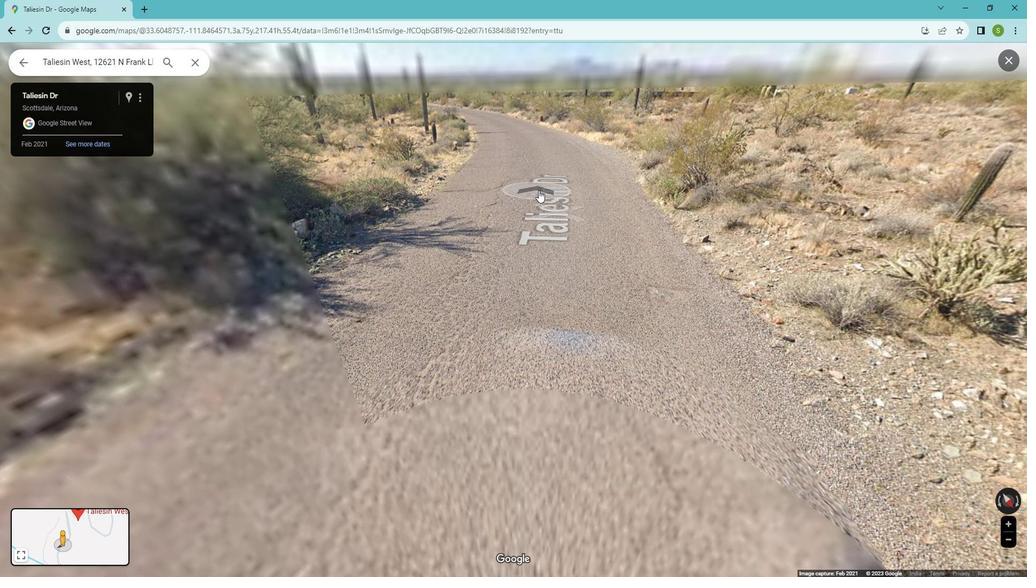 
Action: Mouse pressed left at (536, 187)
Screenshot: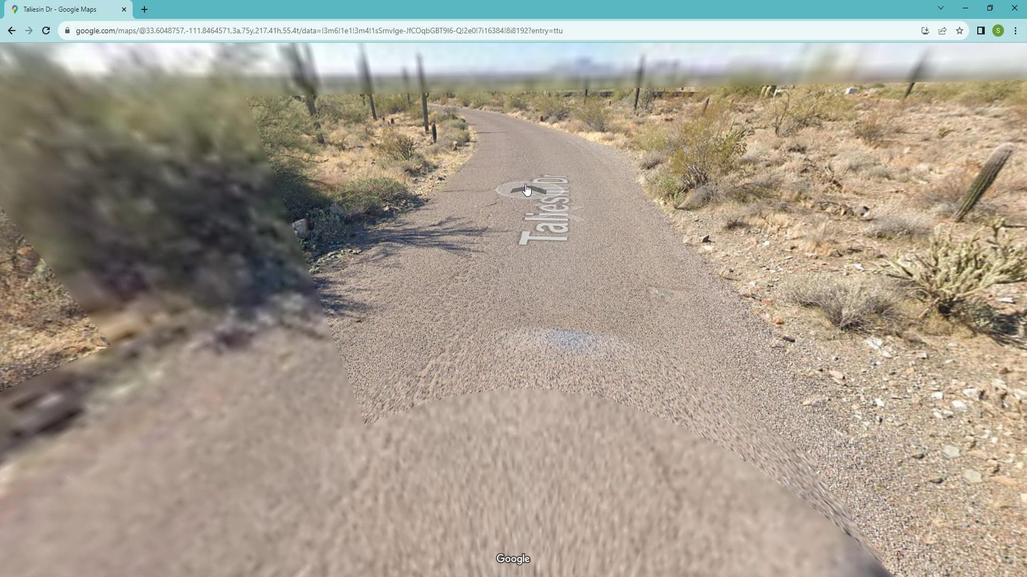 
Action: Mouse moved to (496, 171)
Screenshot: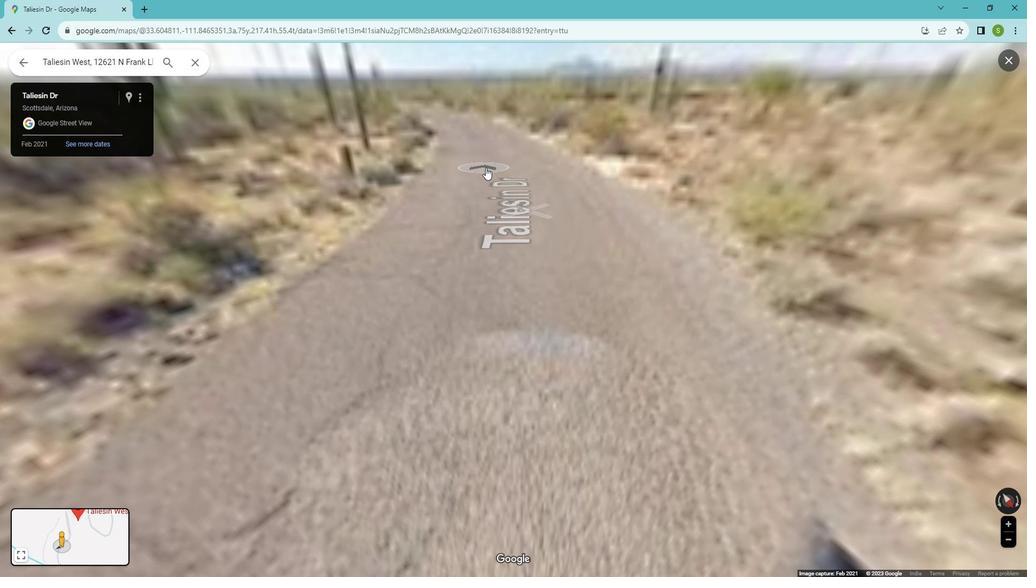 
Action: Mouse pressed left at (496, 171)
Screenshot: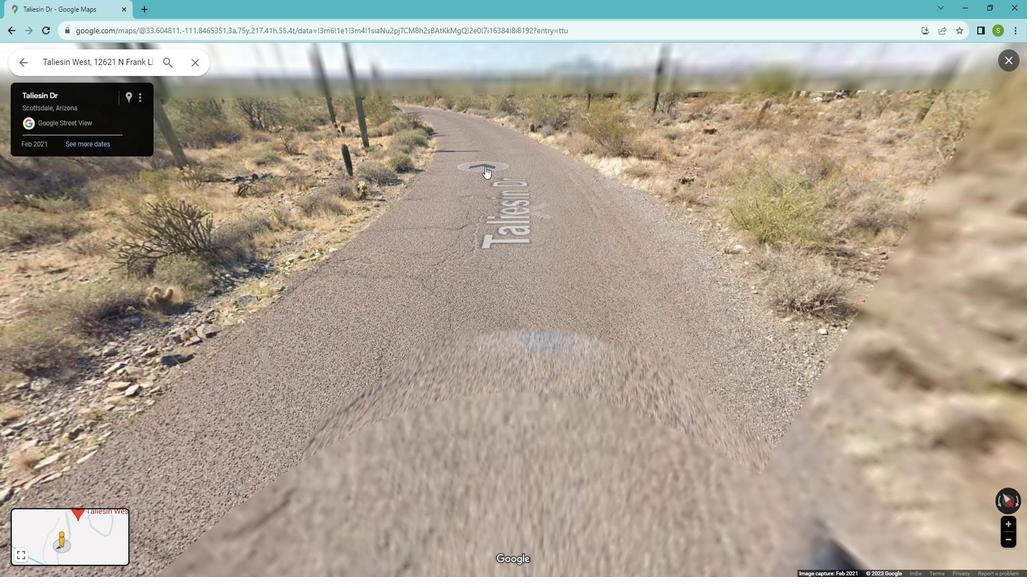 
Action: Mouse moved to (455, 161)
Screenshot: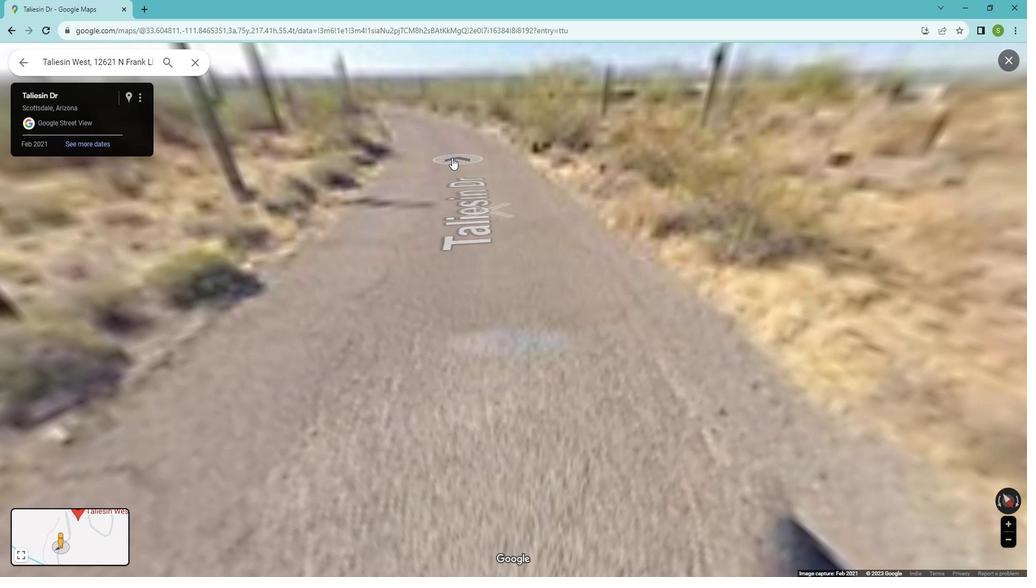 
Action: Mouse pressed left at (455, 161)
Screenshot: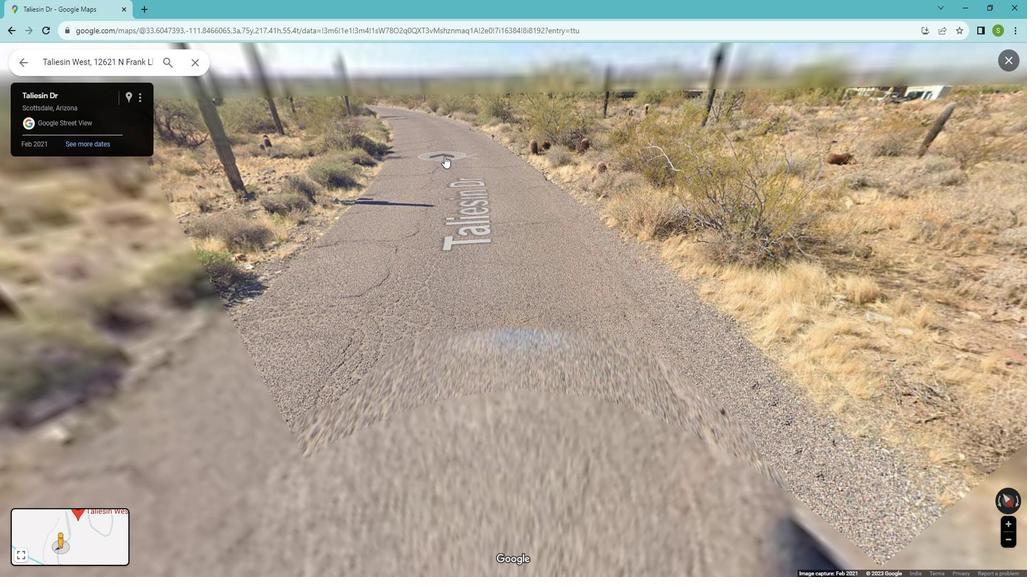 
Action: Mouse moved to (406, 156)
Screenshot: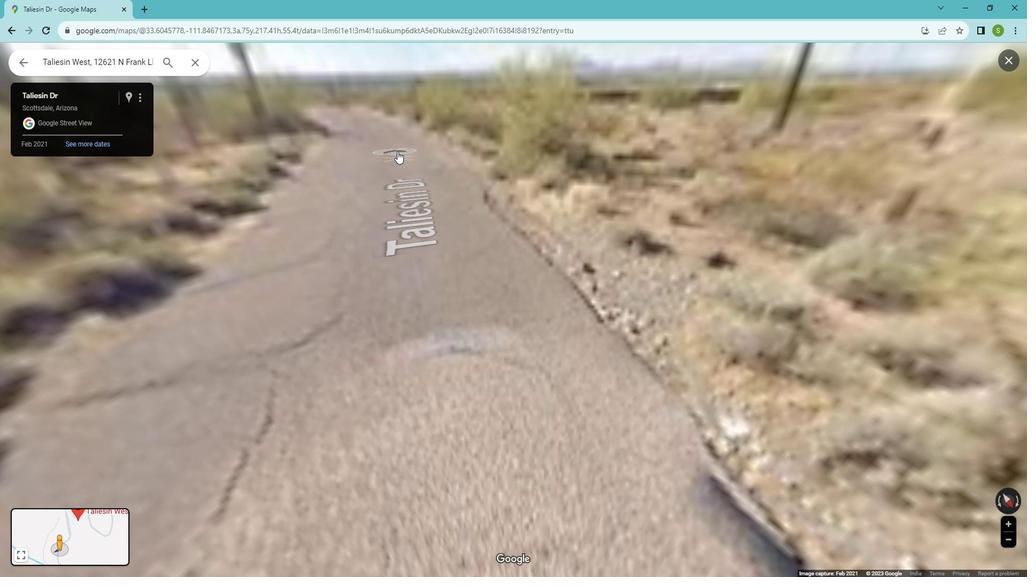 
Action: Mouse pressed left at (406, 156)
Screenshot: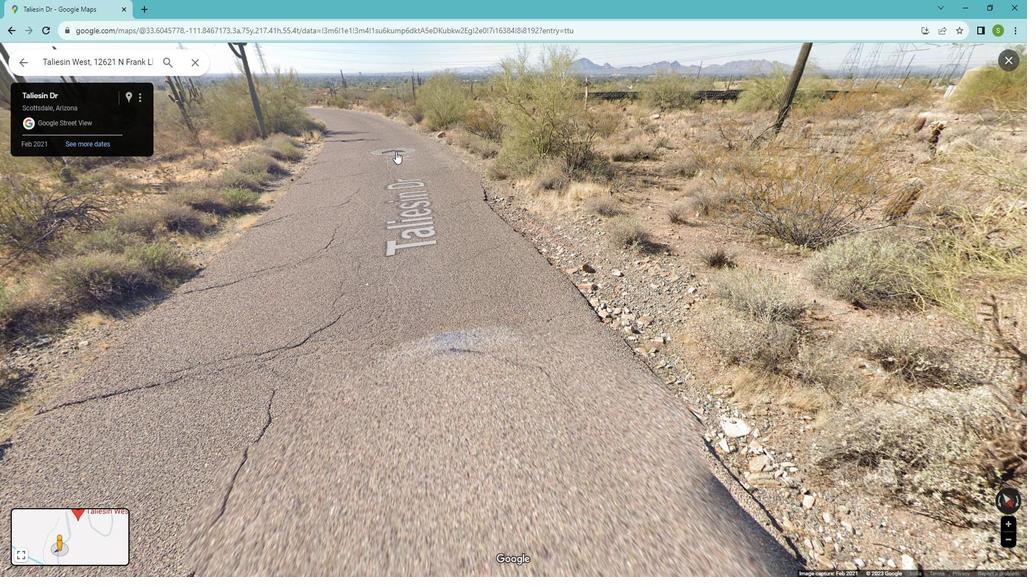 
Action: Mouse moved to (359, 150)
Screenshot: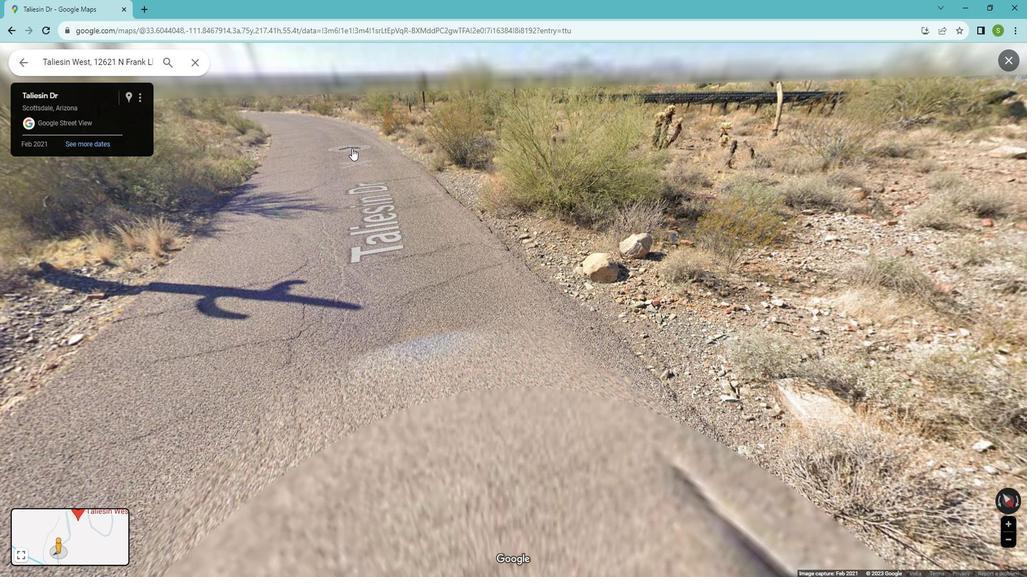 
Action: Mouse pressed left at (359, 150)
Screenshot: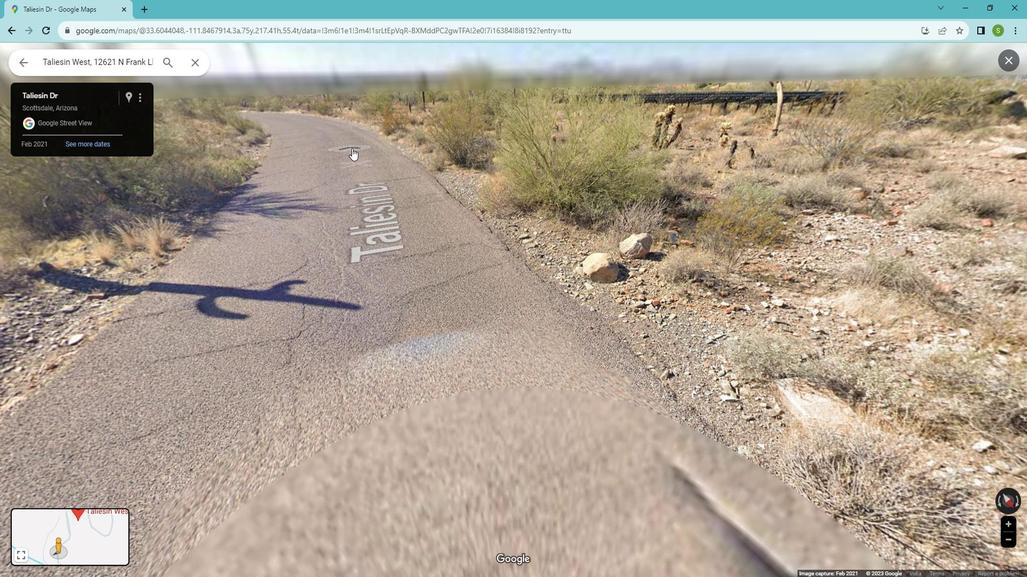 
Action: Mouse moved to (288, 152)
Screenshot: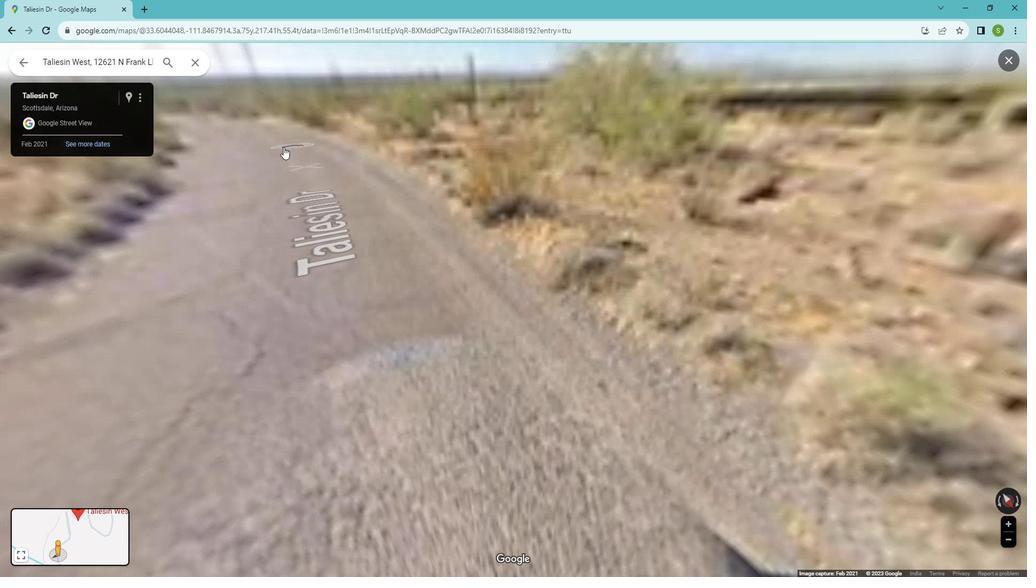 
Action: Mouse pressed left at (288, 152)
Screenshot: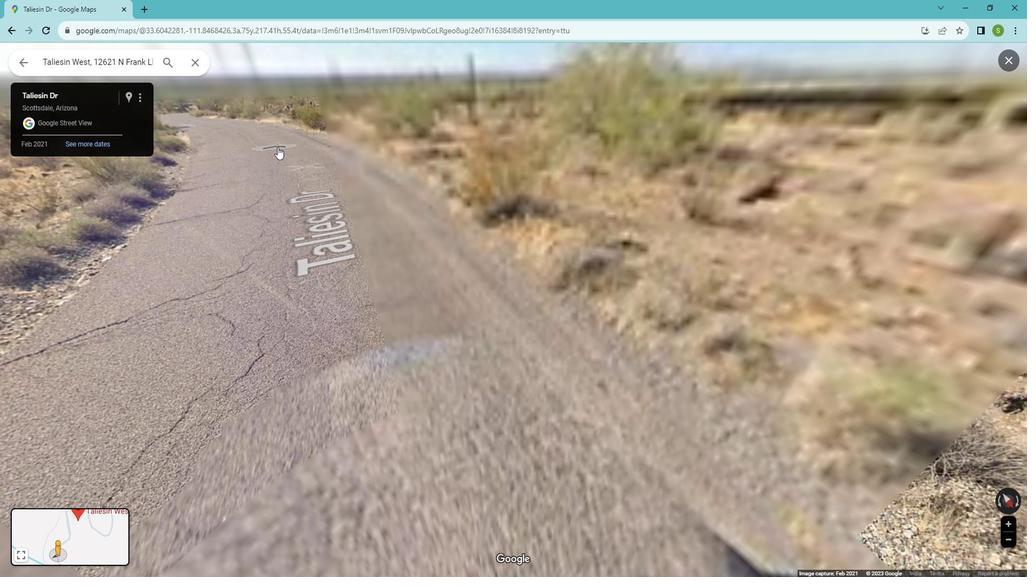 
Action: Mouse moved to (200, 169)
Screenshot: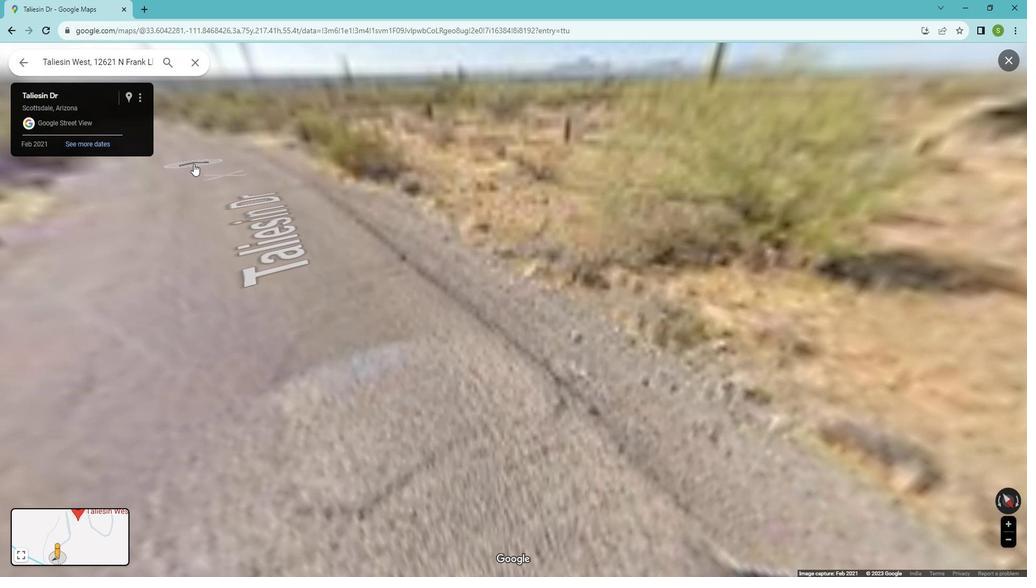 
Action: Mouse pressed left at (200, 169)
Screenshot: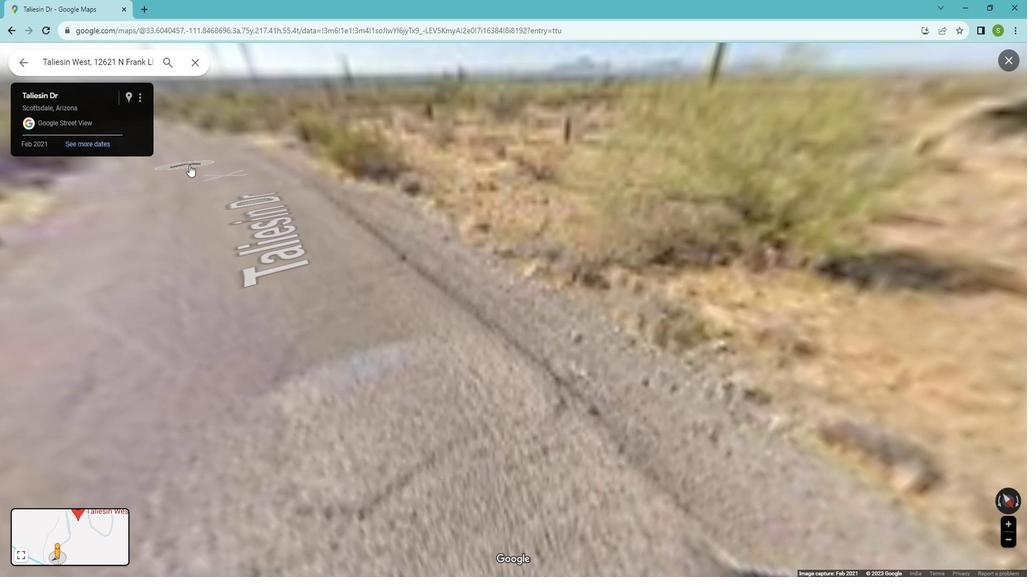 
Action: Mouse moved to (128, 184)
Screenshot: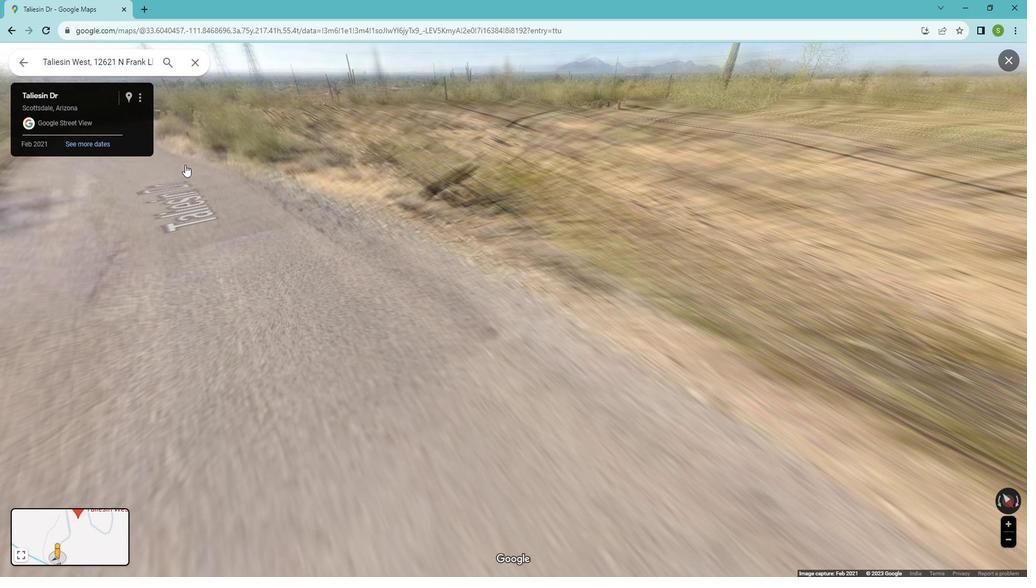 
Action: Mouse pressed left at (128, 184)
Screenshot: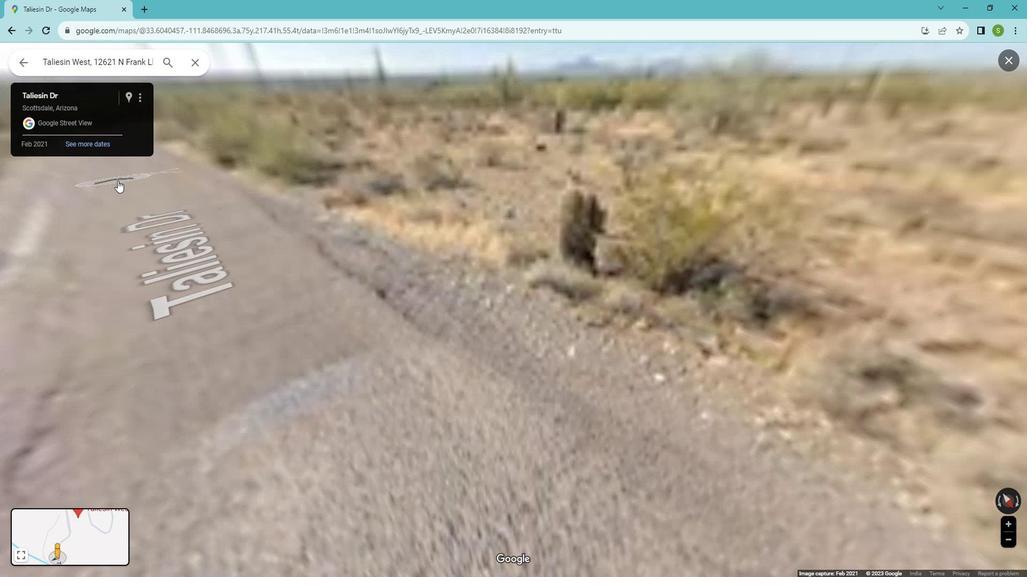
Action: Mouse moved to (317, 310)
Screenshot: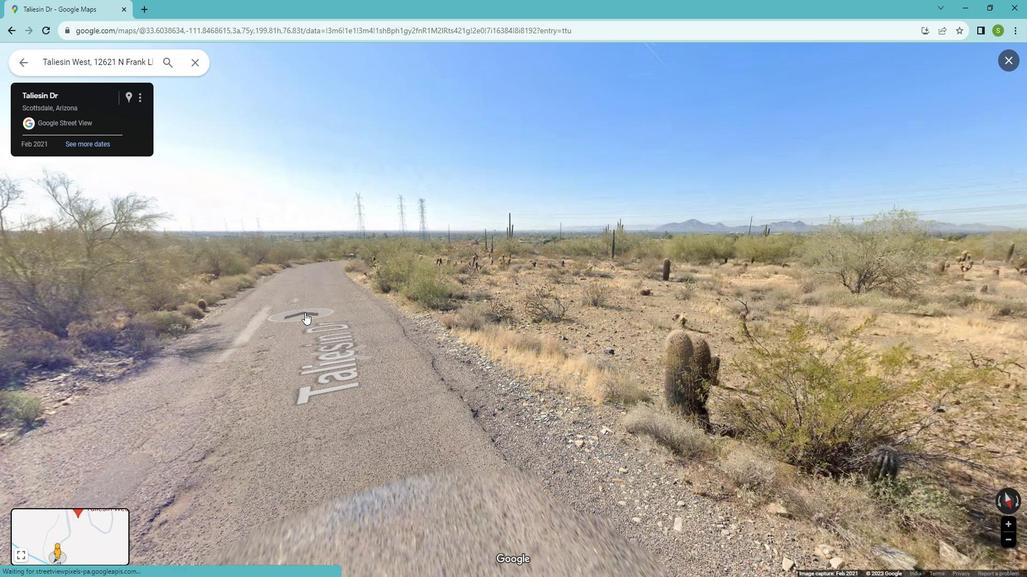 
Action: Mouse pressed left at (317, 310)
Screenshot: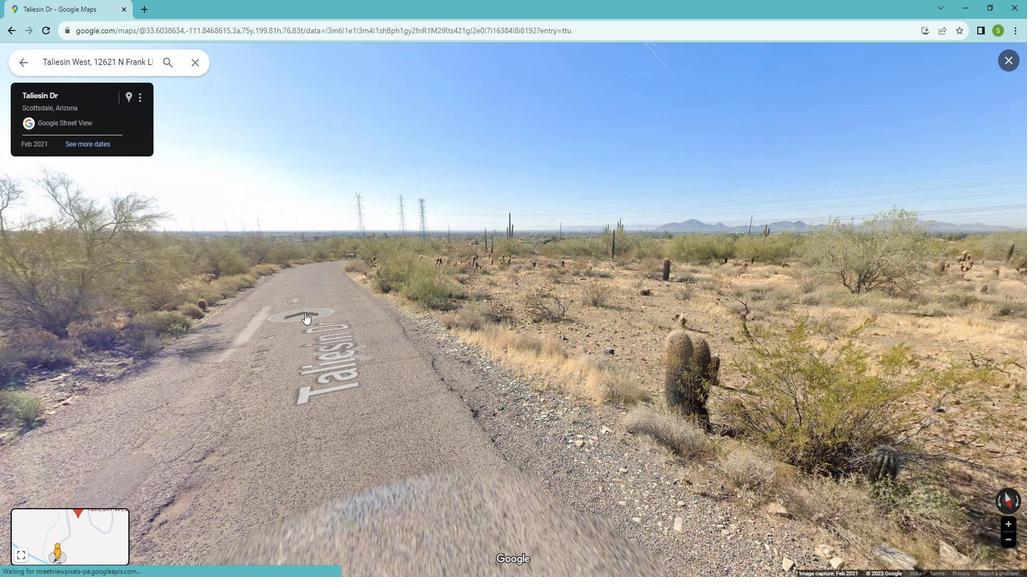 
Action: Mouse moved to (315, 302)
Screenshot: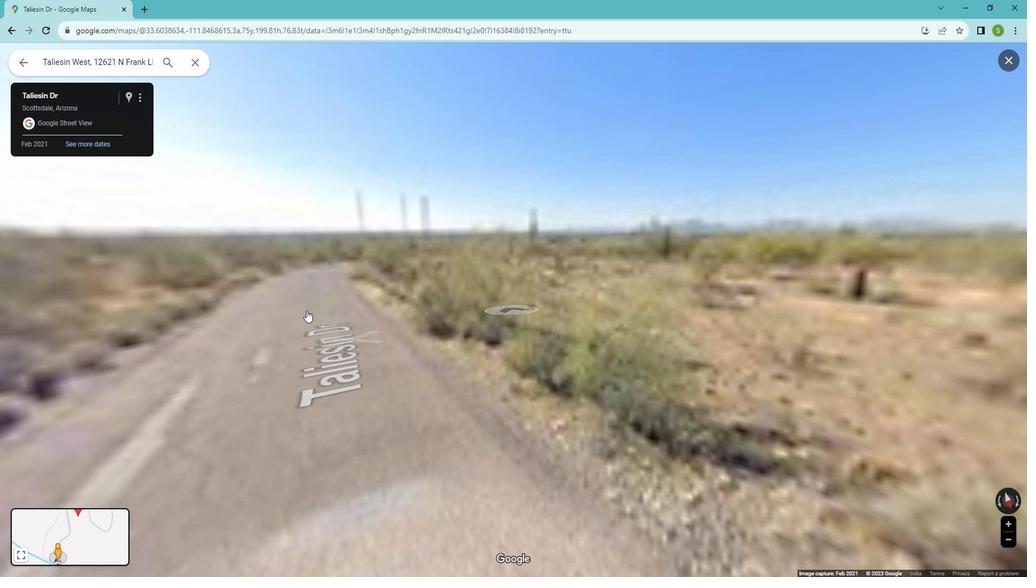 
Action: Mouse pressed left at (315, 302)
Screenshot: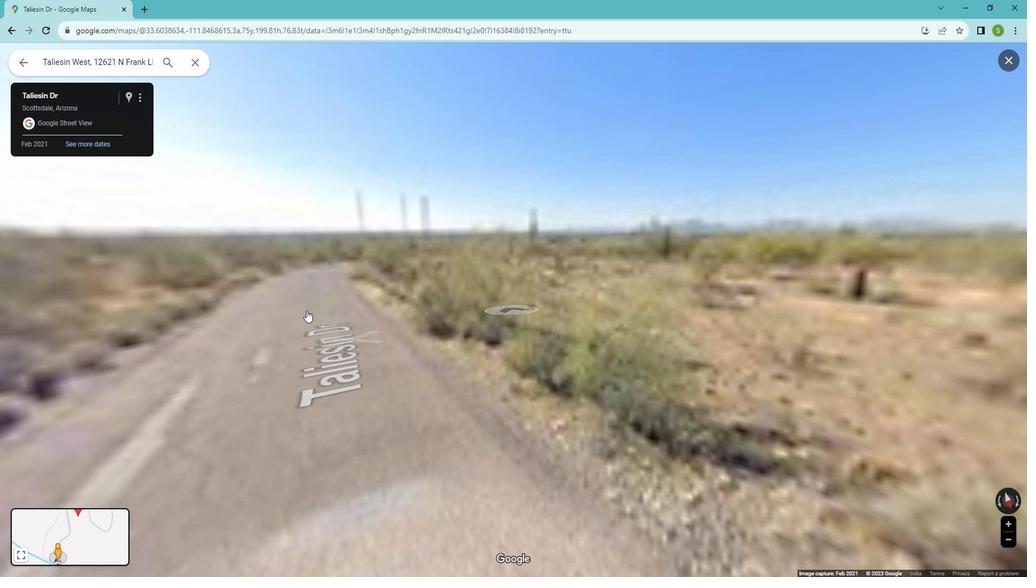 
Action: Mouse moved to (324, 289)
Screenshot: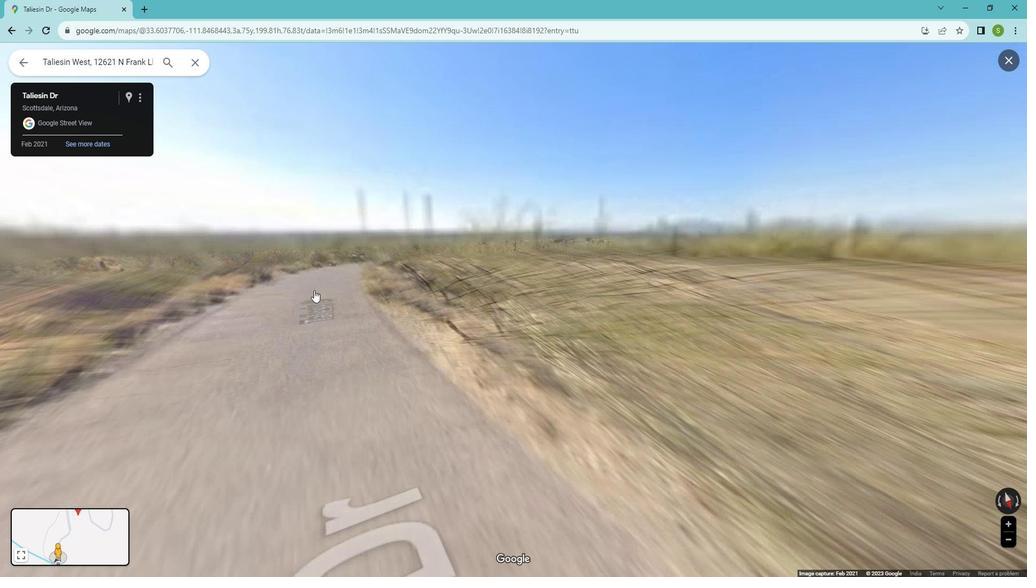 
Action: Mouse pressed left at (324, 289)
Screenshot: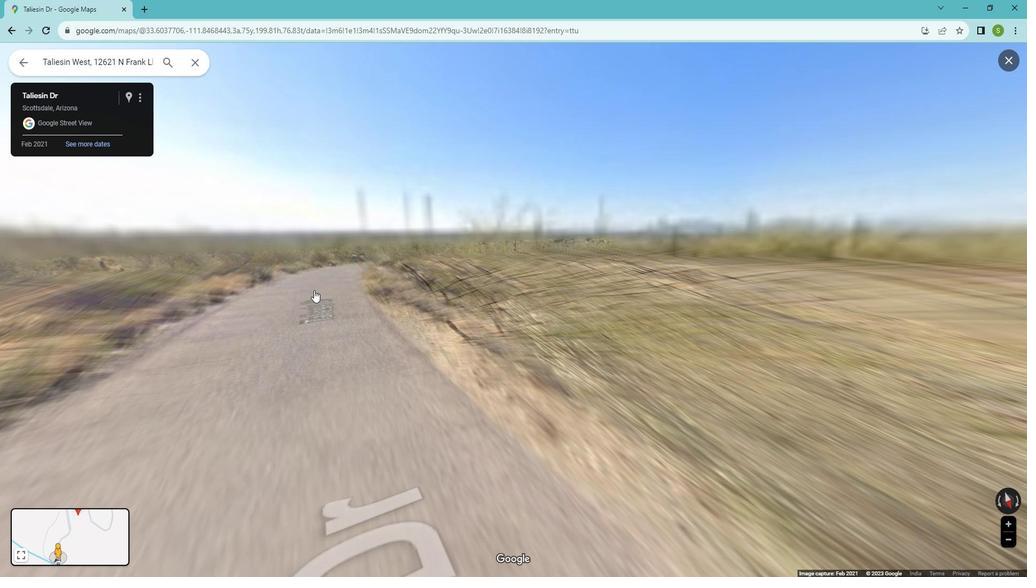 
Action: Mouse moved to (406, 277)
Screenshot: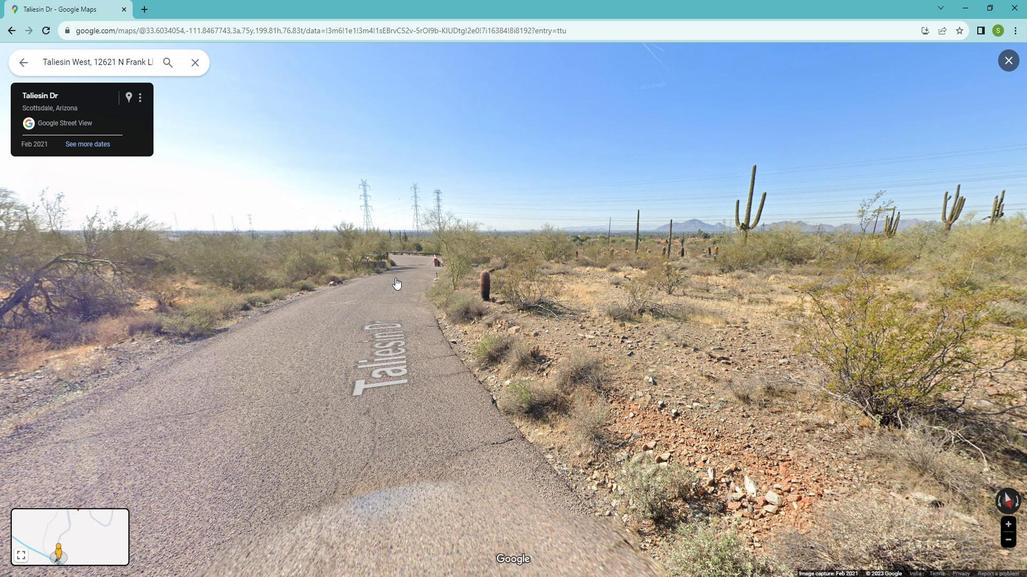 
Action: Mouse pressed left at (406, 277)
Screenshot: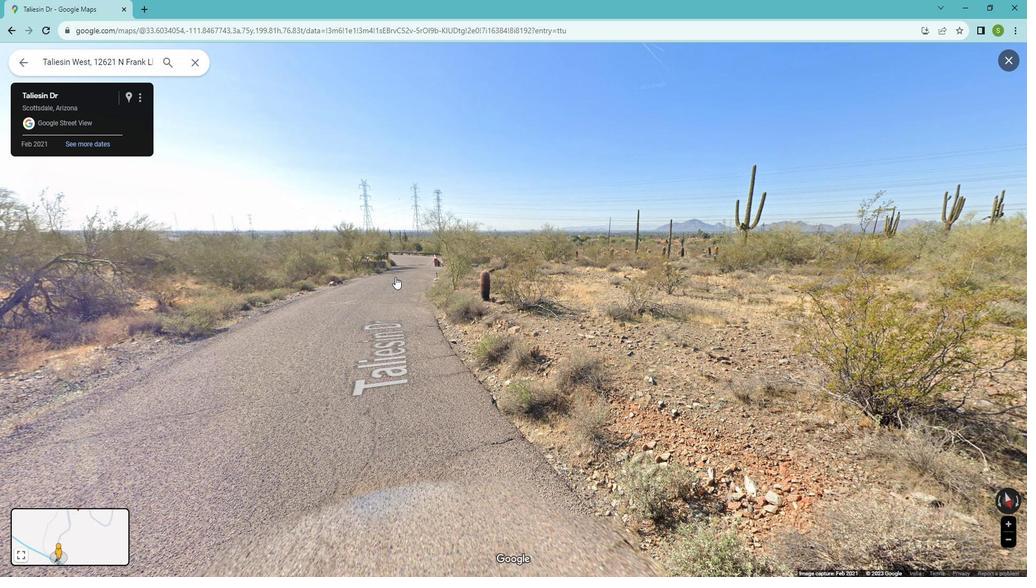 
Action: Mouse moved to (483, 313)
Screenshot: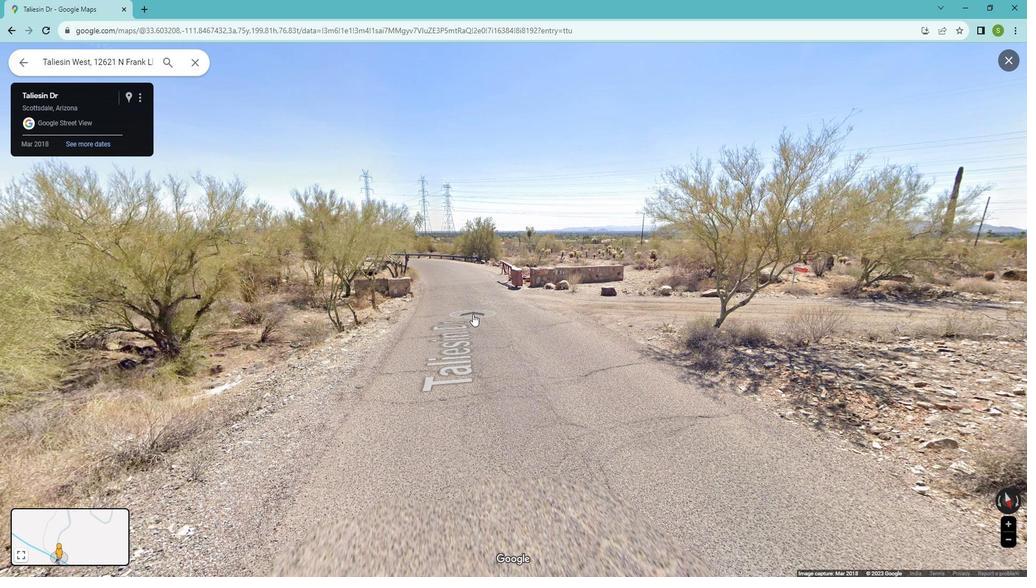 
Action: Mouse pressed left at (483, 313)
Screenshot: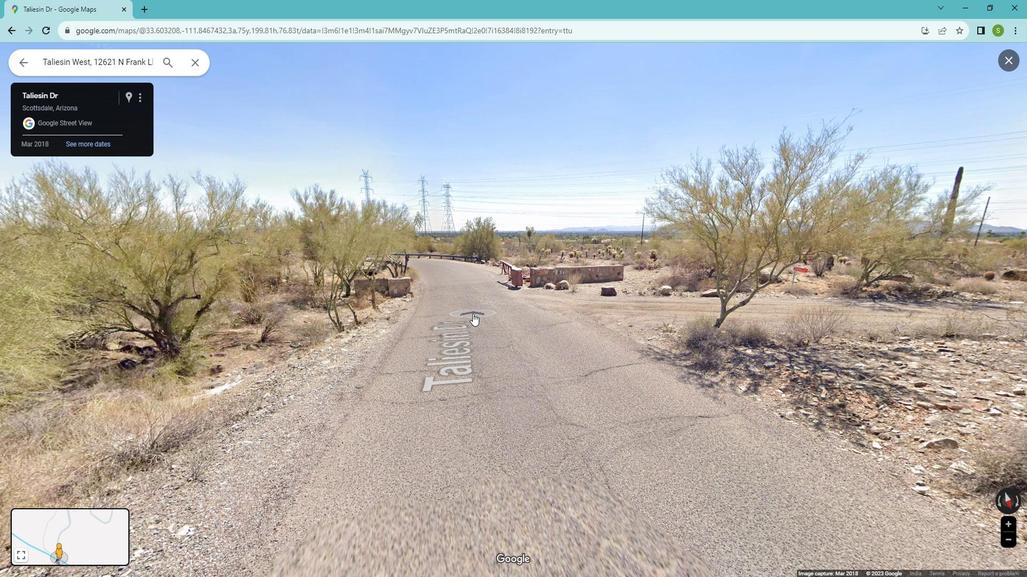 
Action: Mouse moved to (448, 286)
Screenshot: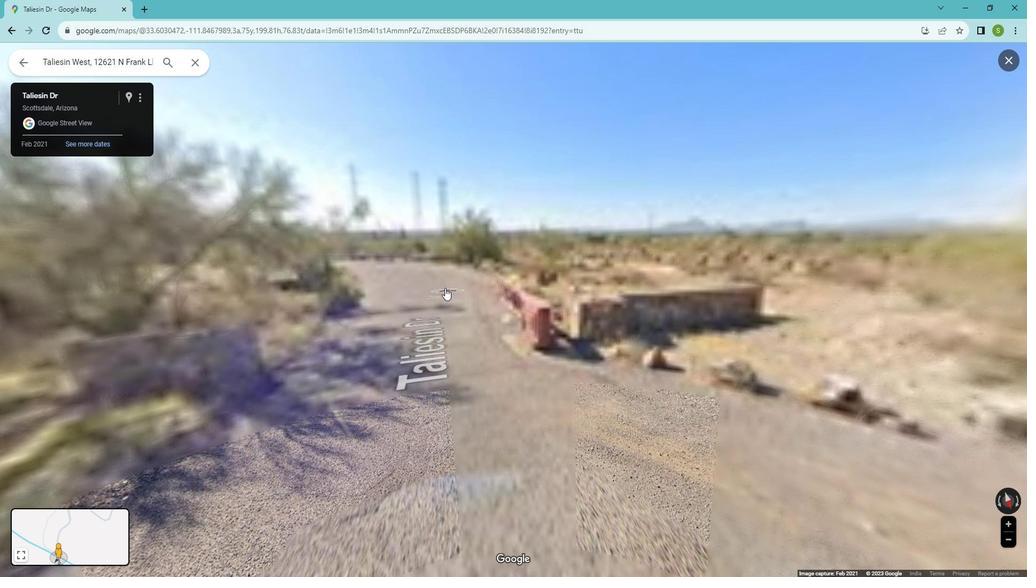 
Action: Mouse pressed left at (448, 286)
Screenshot: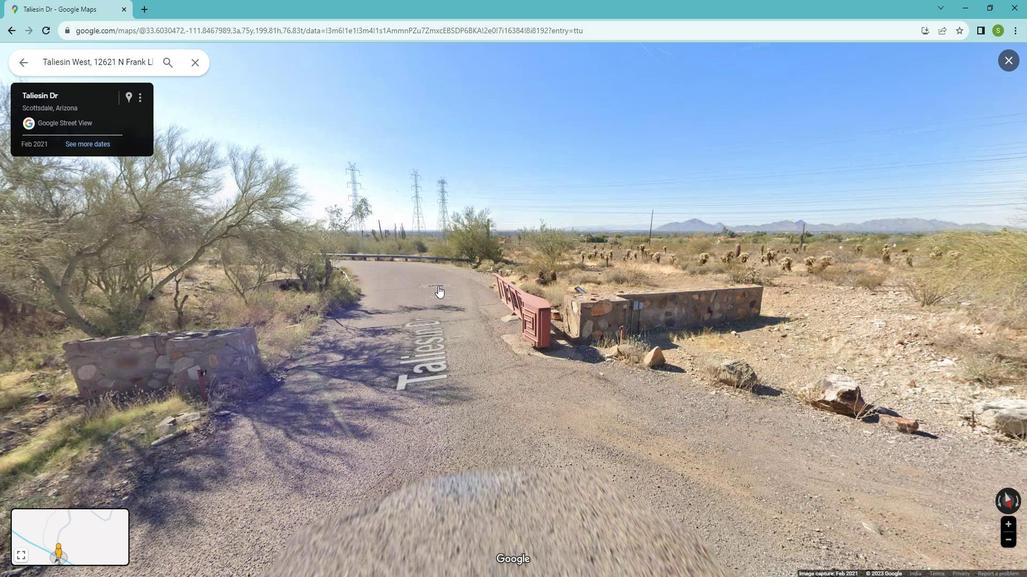 
Action: Mouse moved to (294, 306)
Screenshot: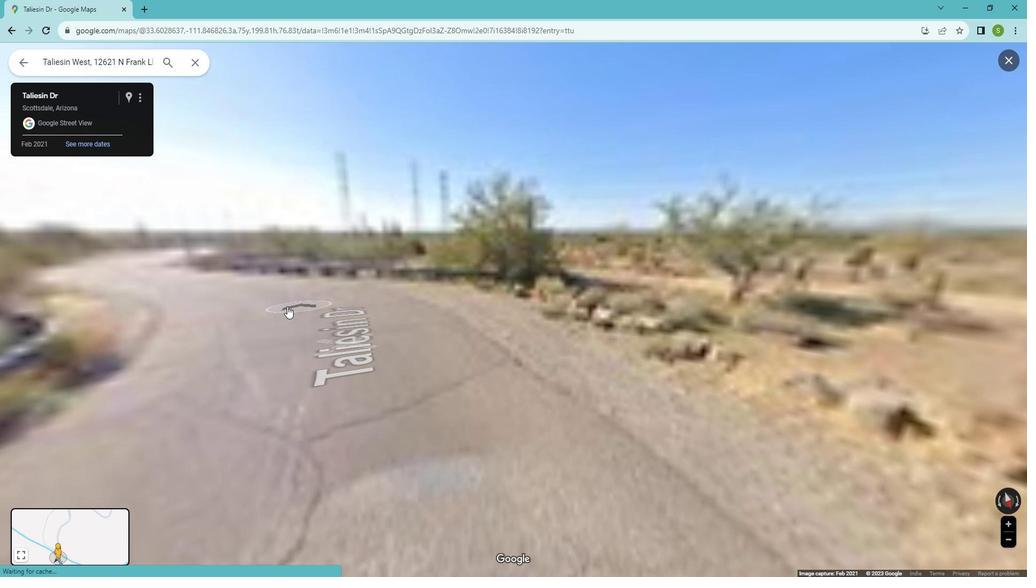 
Action: Mouse pressed left at (294, 306)
Screenshot: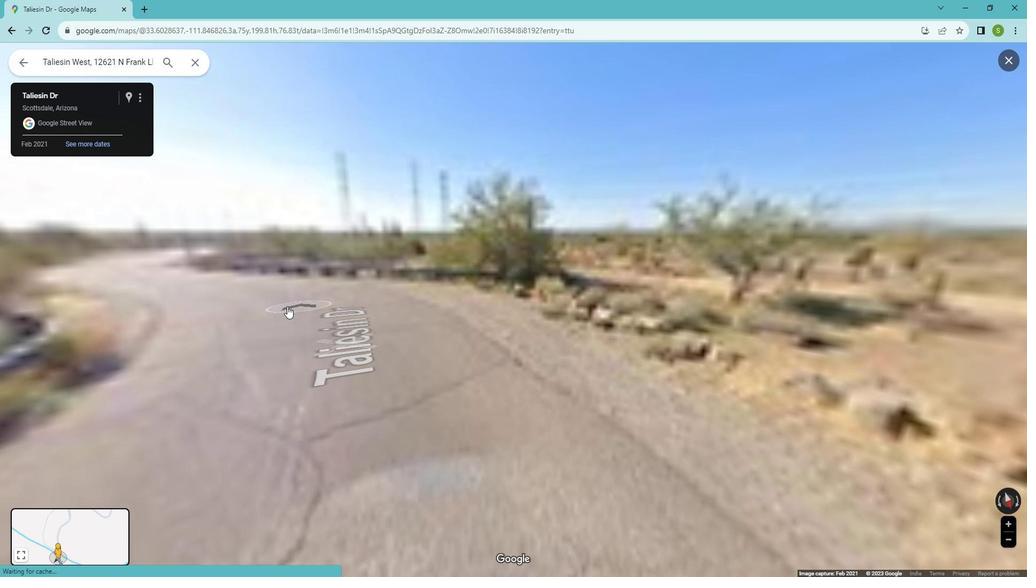 
Action: Mouse moved to (191, 303)
Screenshot: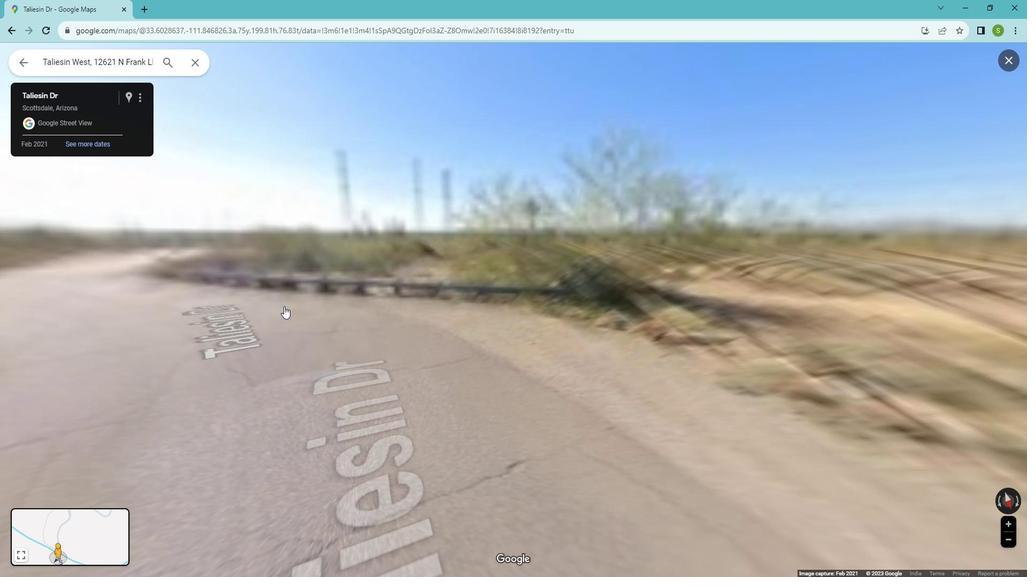 
Action: Mouse pressed left at (191, 303)
Screenshot: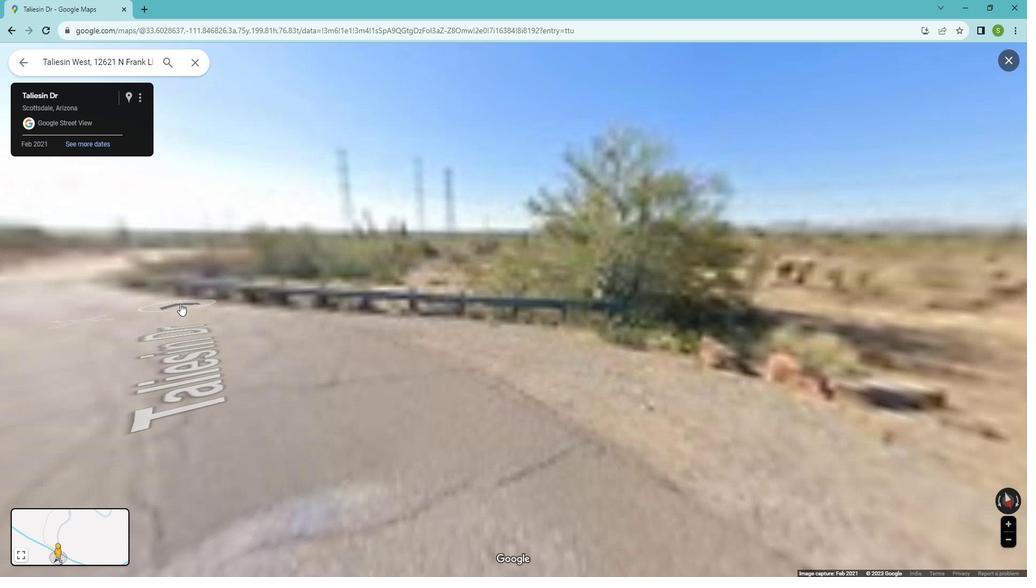 
Action: Mouse moved to (439, 362)
Screenshot: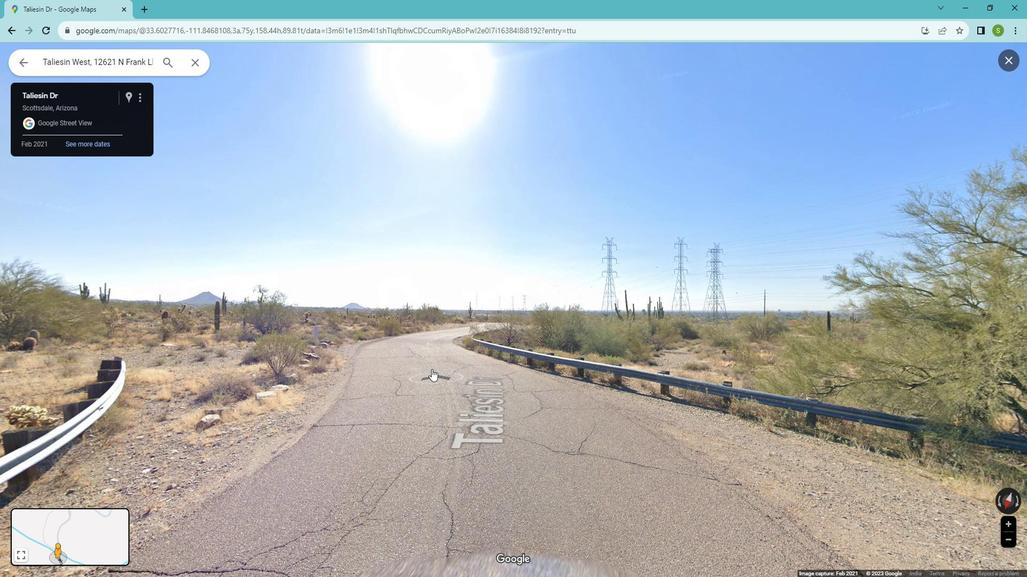 
Action: Mouse pressed left at (439, 362)
Screenshot: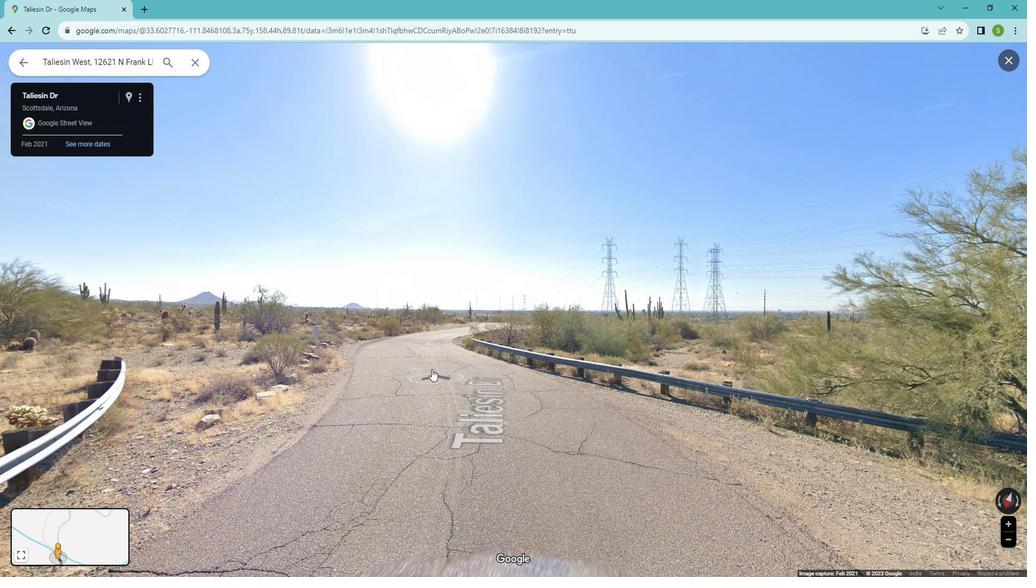 
Action: Mouse moved to (461, 360)
Screenshot: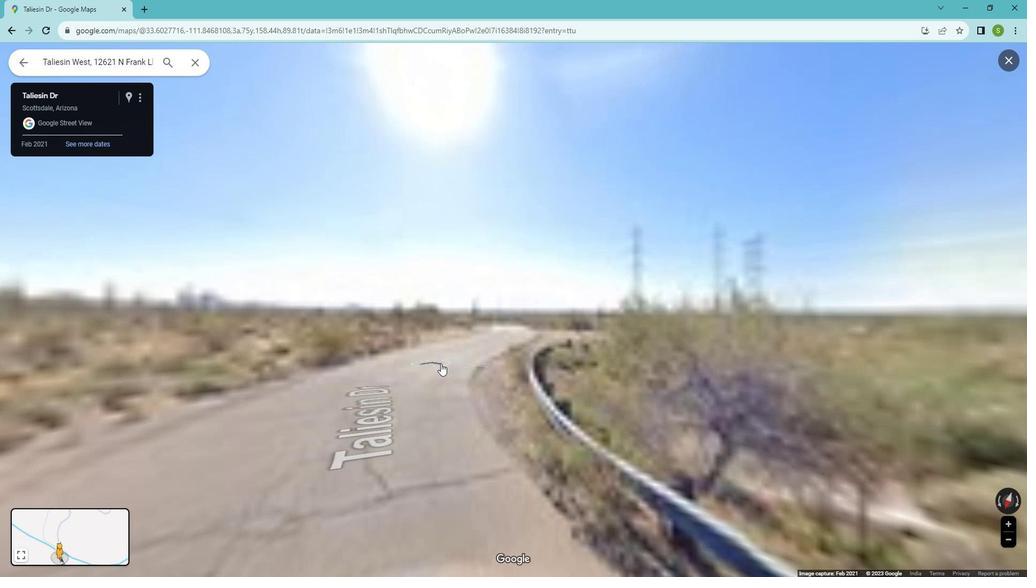 
Action: Mouse pressed left at (461, 360)
Screenshot: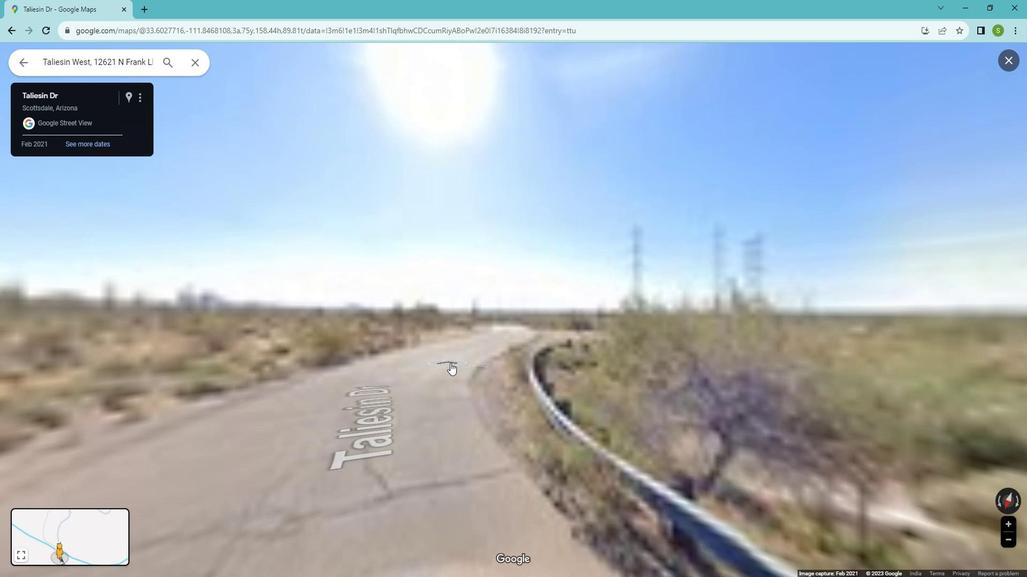 
Action: Mouse moved to (484, 349)
Screenshot: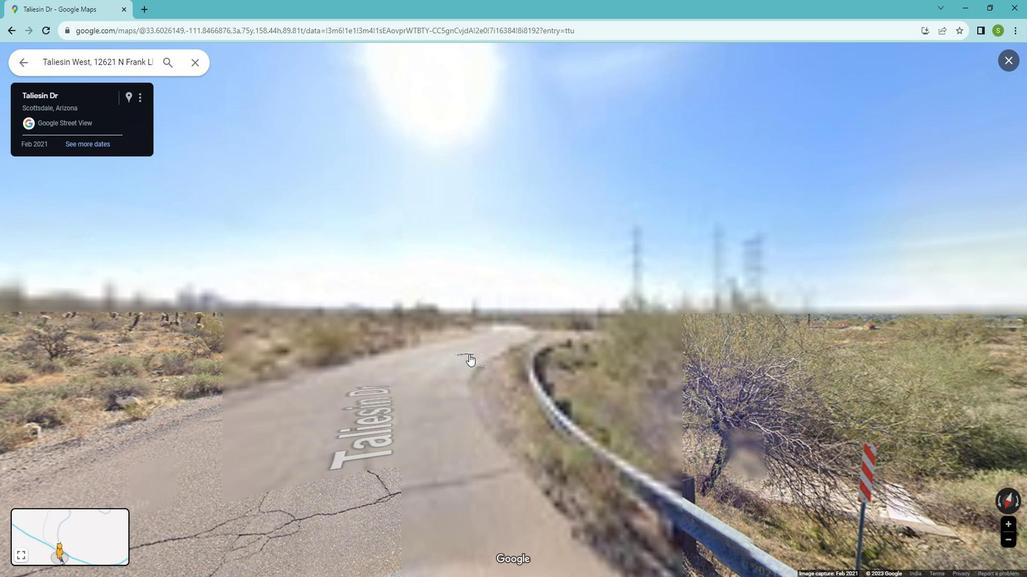 
Action: Mouse pressed left at (484, 349)
Screenshot: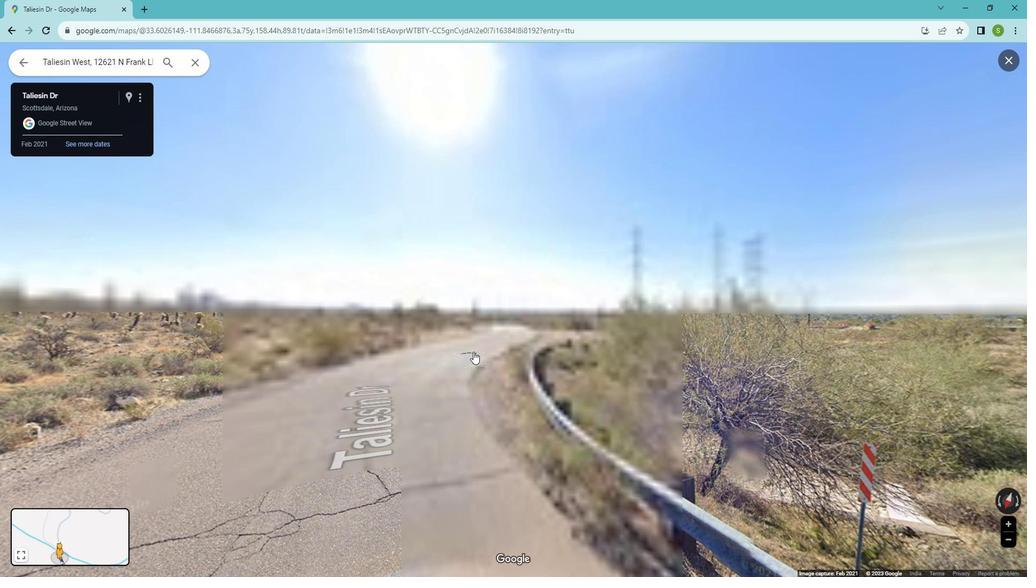 
Action: Mouse moved to (553, 362)
Screenshot: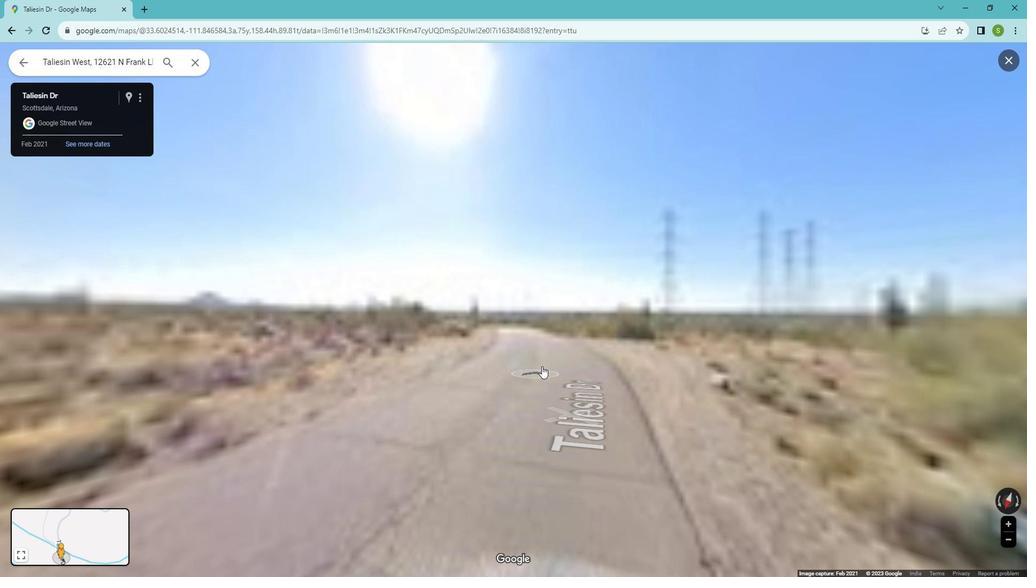 
Action: Mouse pressed left at (553, 362)
Screenshot: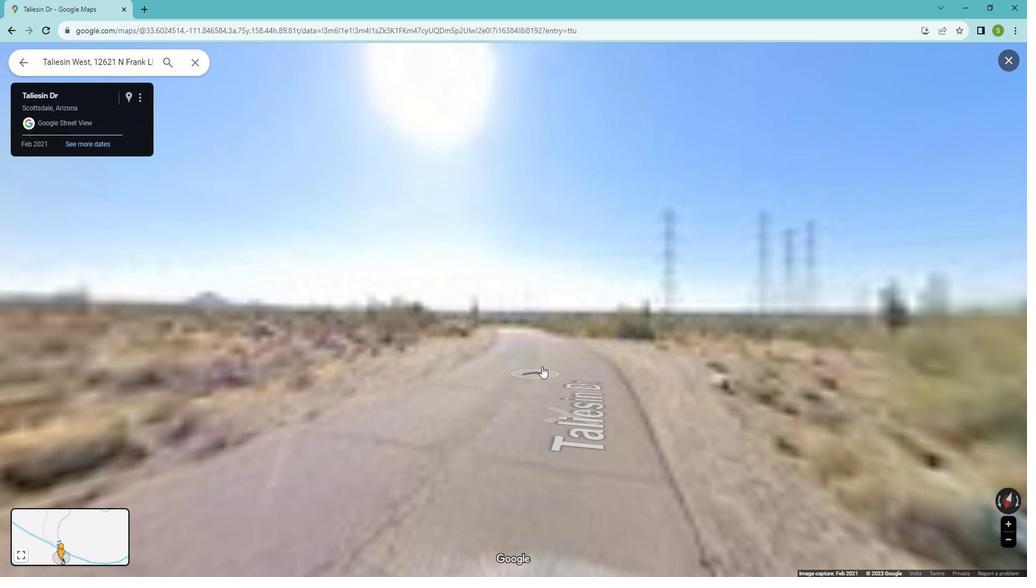 
Action: Mouse moved to (501, 345)
Screenshot: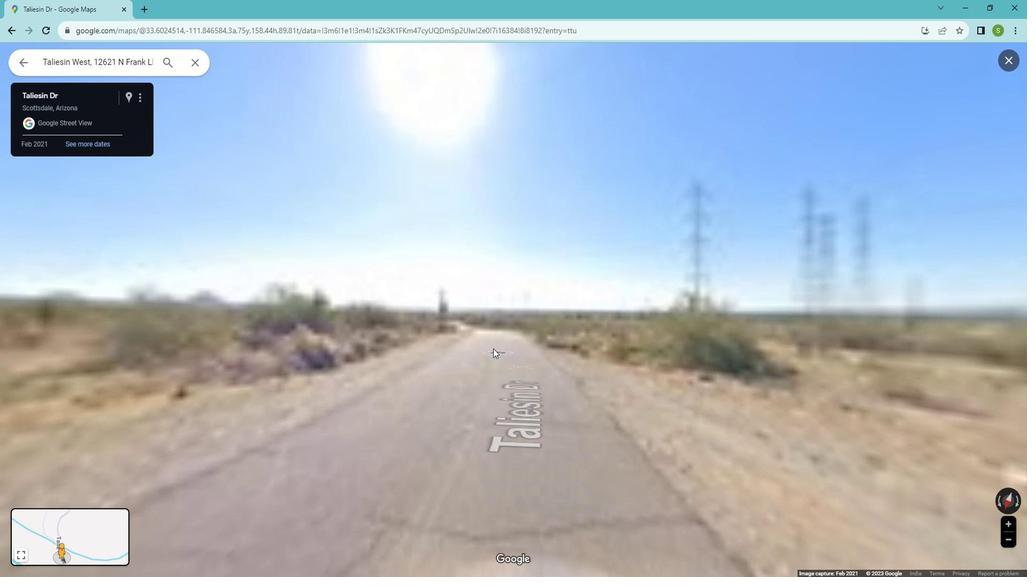 
Action: Mouse pressed left at (501, 345)
Screenshot: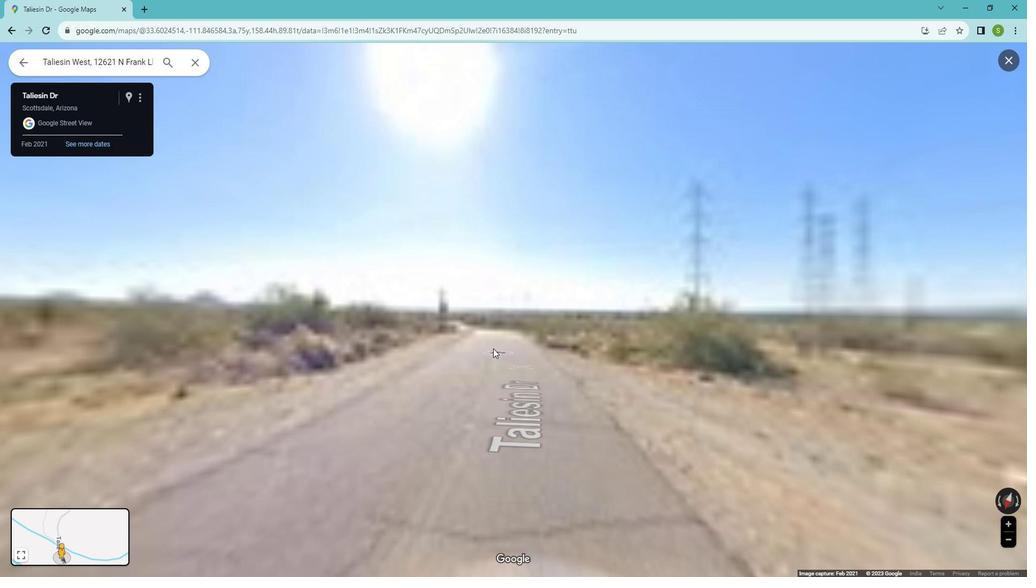 
Action: Mouse moved to (472, 344)
Screenshot: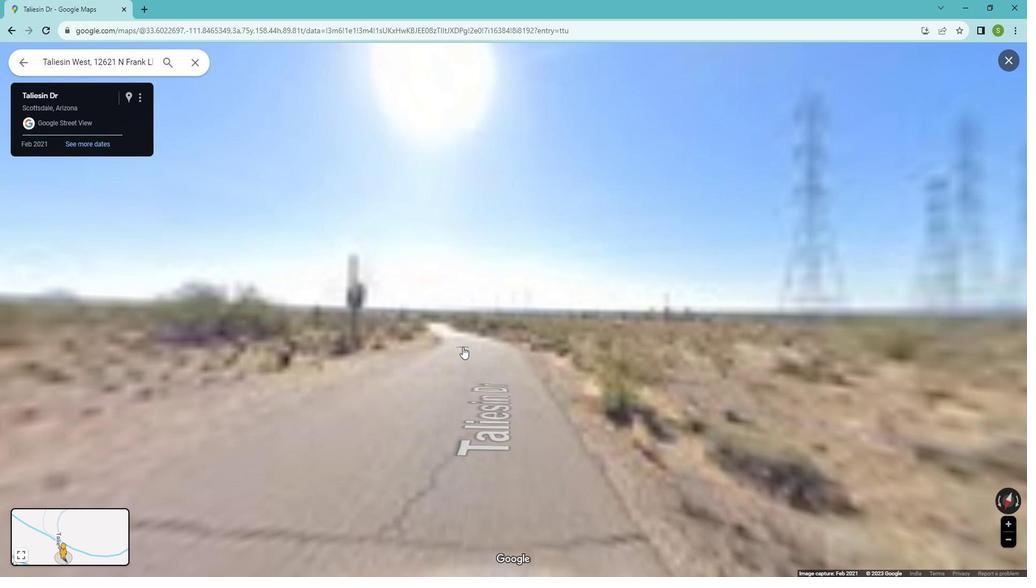 
Action: Mouse pressed left at (472, 344)
Screenshot: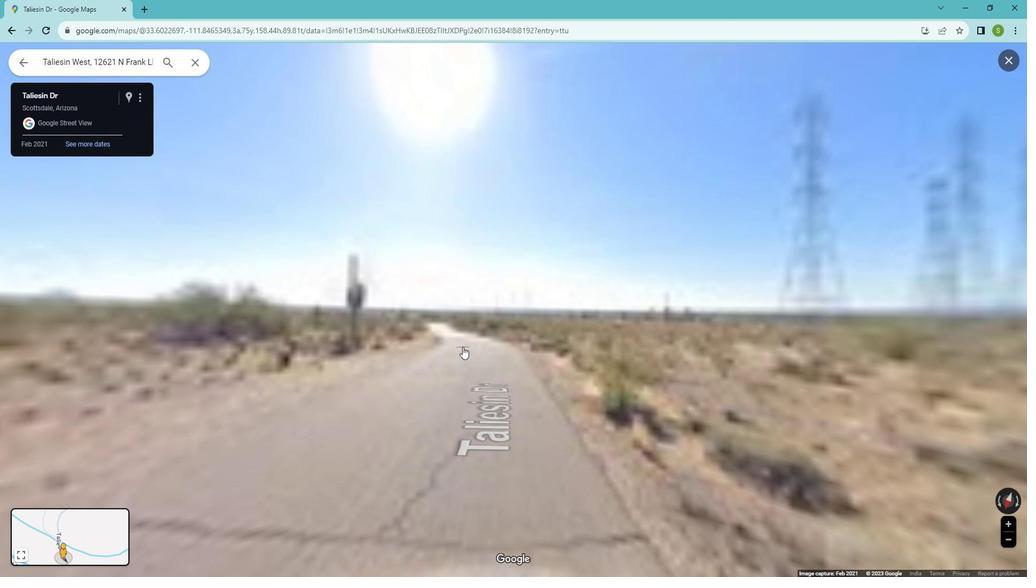 
Action: Mouse moved to (437, 344)
Screenshot: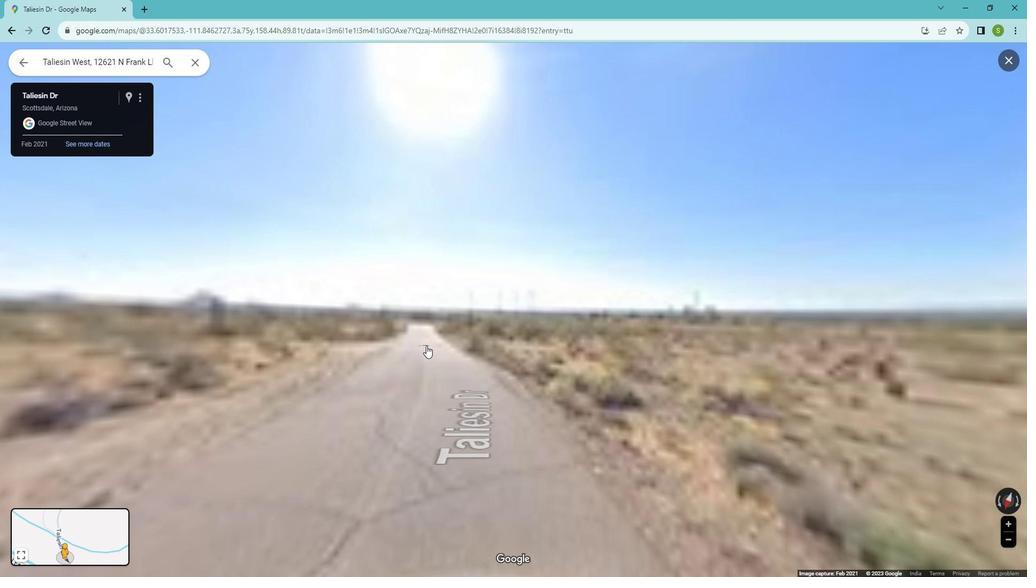 
Action: Mouse pressed left at (437, 344)
Screenshot: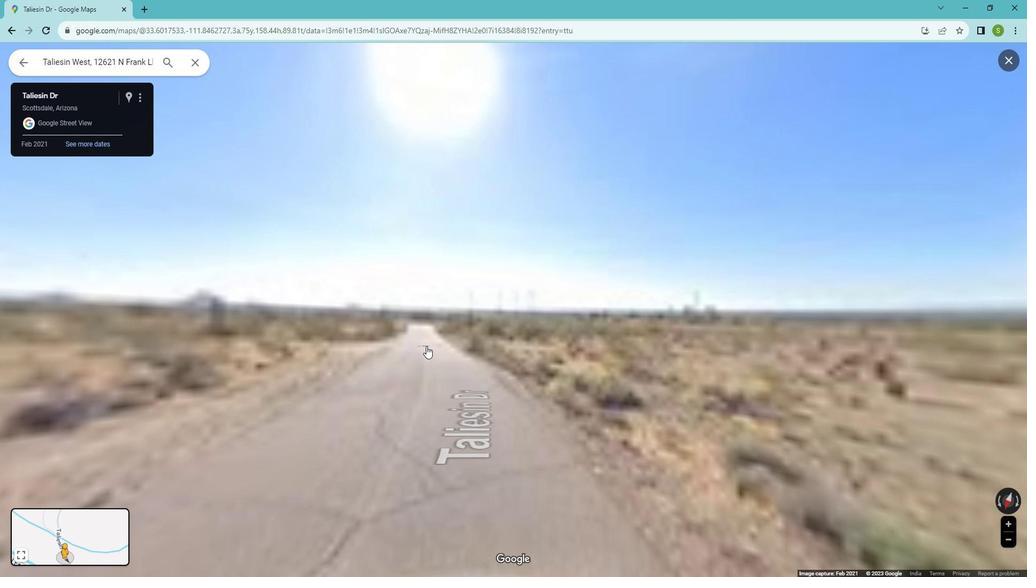 
Action: Mouse moved to (432, 273)
Screenshot: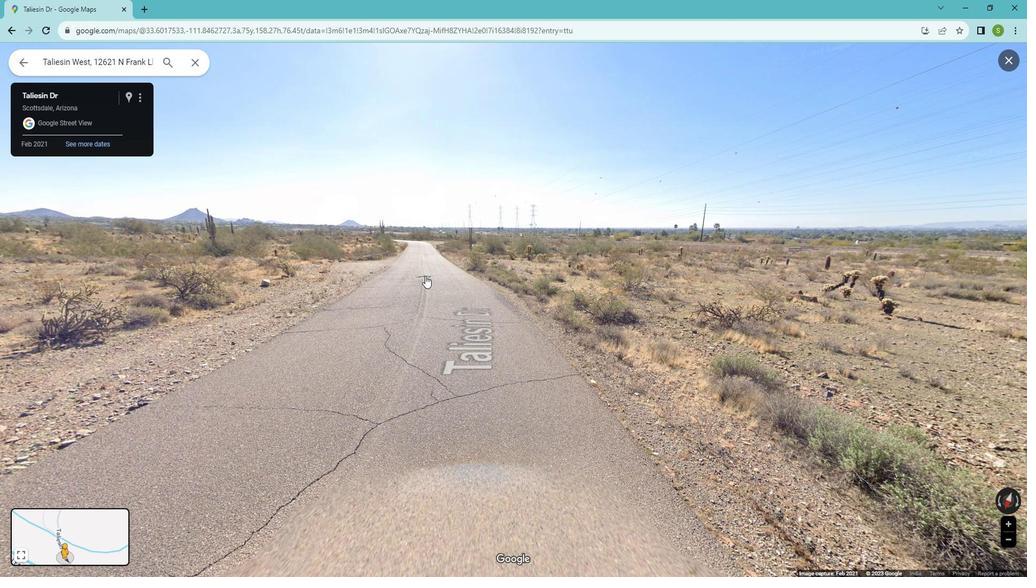 
Action: Mouse pressed left at (432, 273)
Screenshot: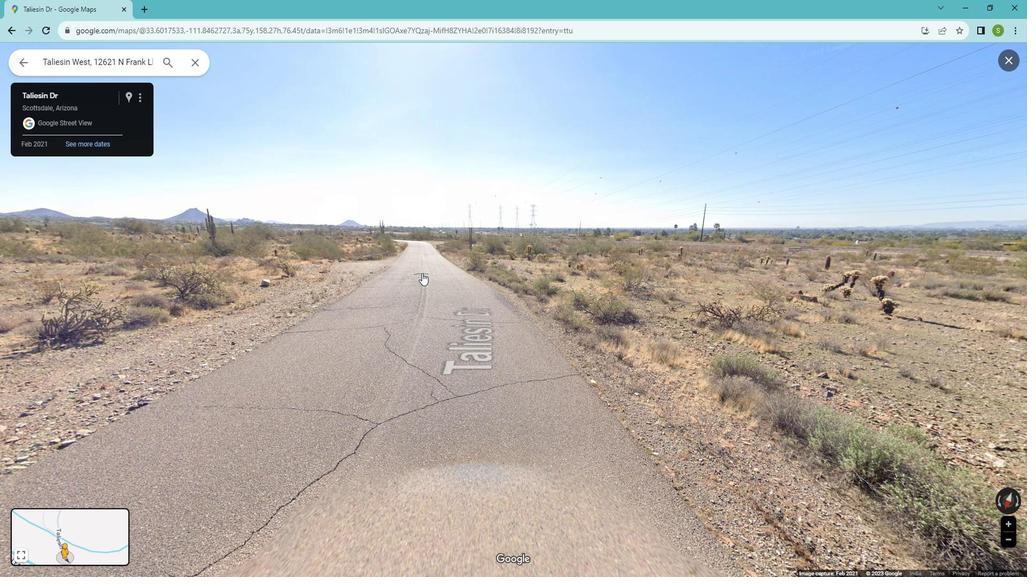 
Action: Mouse moved to (1006, 62)
Screenshot: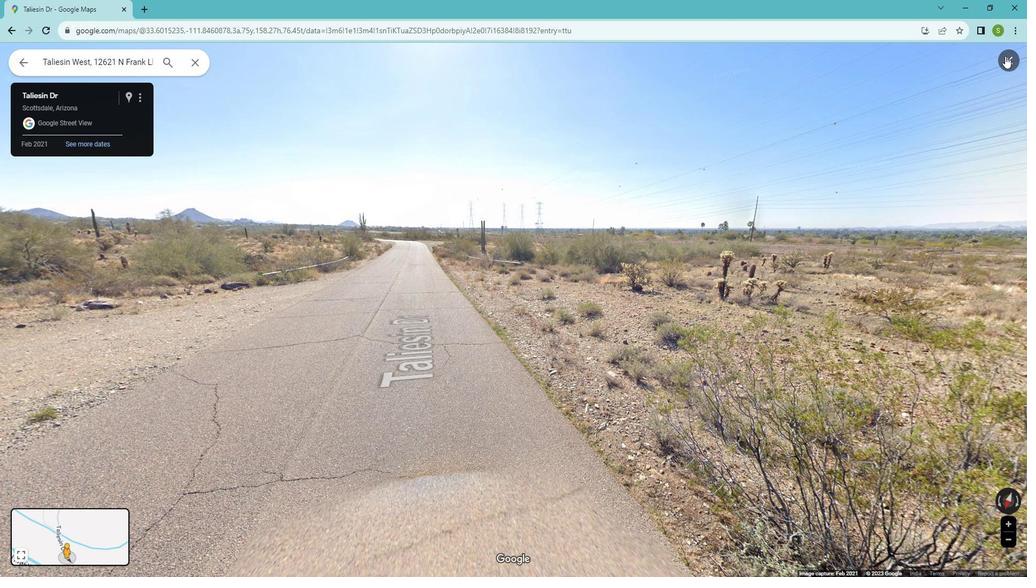 
Action: Mouse pressed left at (1006, 62)
Screenshot: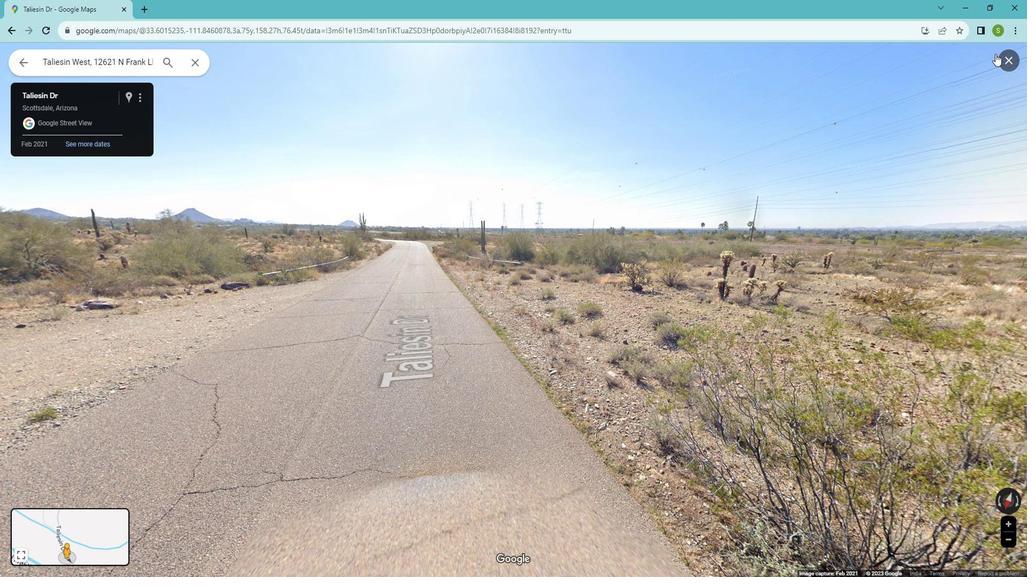 
Action: Mouse moved to (1017, 65)
Screenshot: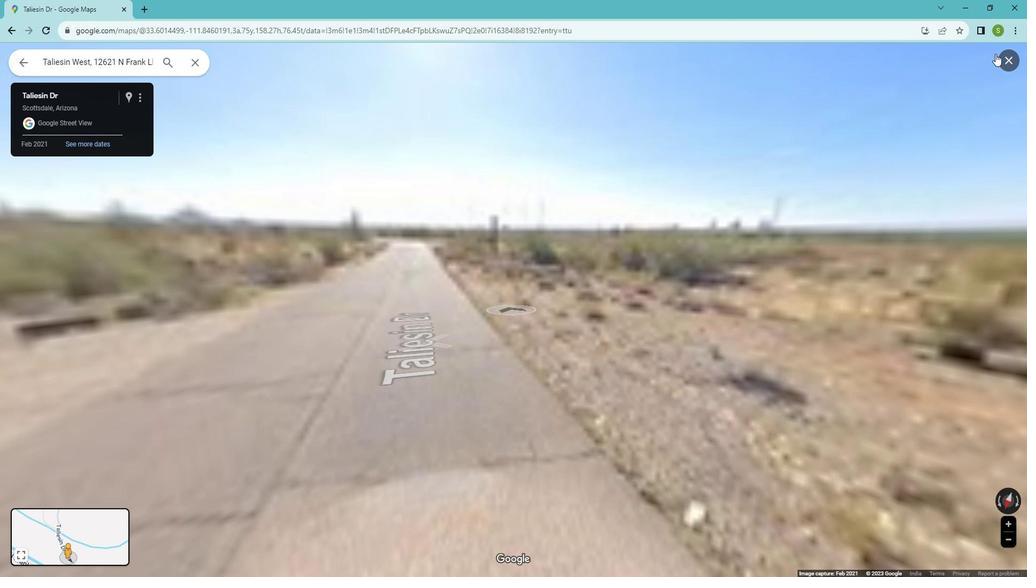 
Action: Mouse pressed left at (1017, 65)
Screenshot: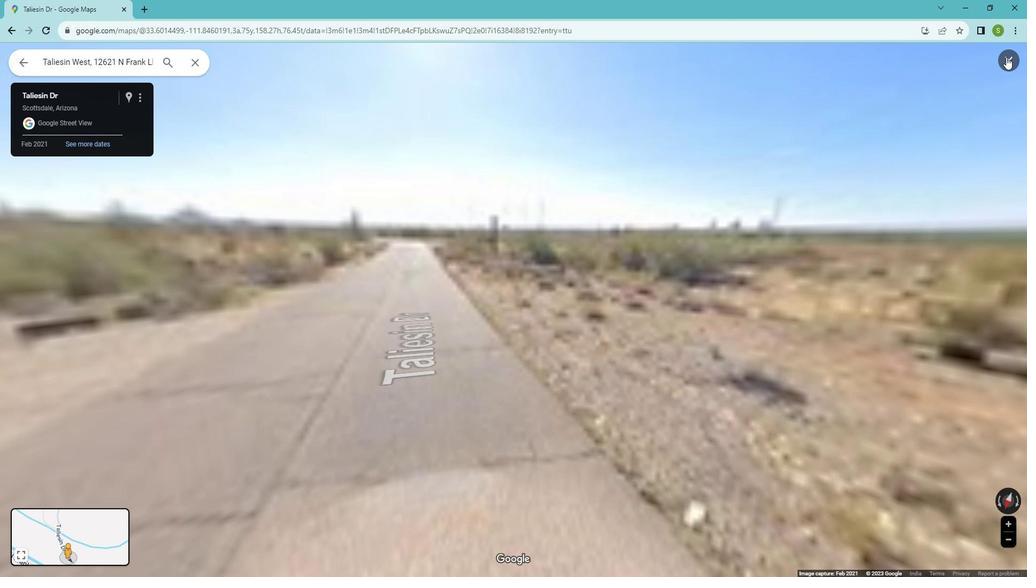 
Action: Mouse moved to (517, 253)
Screenshot: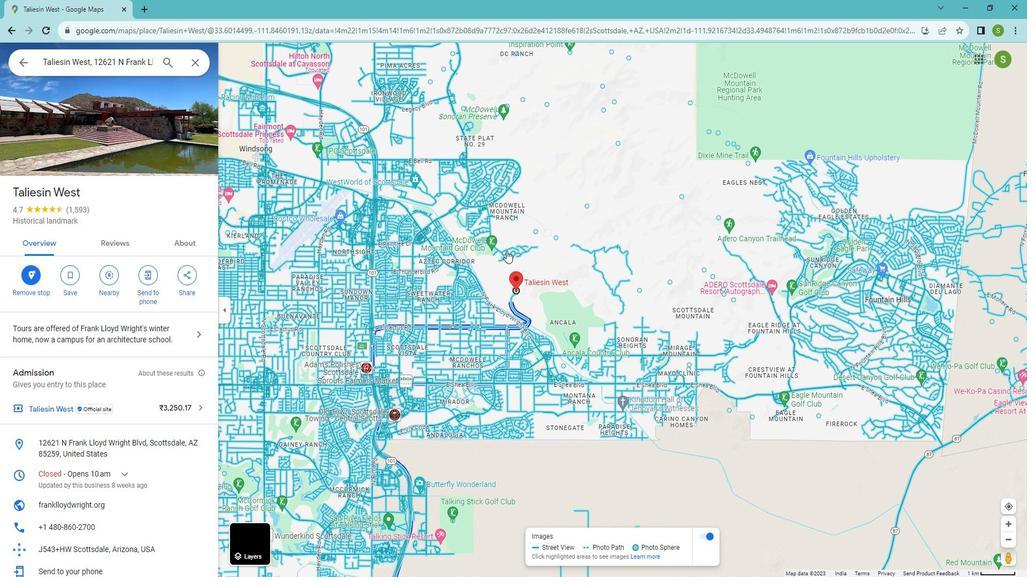 
